 Task: Add an event with the title Lunch and Learn: Stress Management and Work-Life Balance Strategies, date '2024/03/05', time 8:50 AM to 10:50 AMand add a description: If applicable, participants will explore effective communication strategies for remote or virtual team environments. They will learn how to leverage technology tools, manage communication barriers, and maintain strong connections despite physical distance.Select event color  Lavender . Add location for the event as: Chennai, India, logged in from the account softage.4@softage.netand send the event invitation to softage.2@softage.net and softage.3@softage.net. Set a reminder for the event Daily
Action: Mouse pressed left at (70, 89)
Screenshot: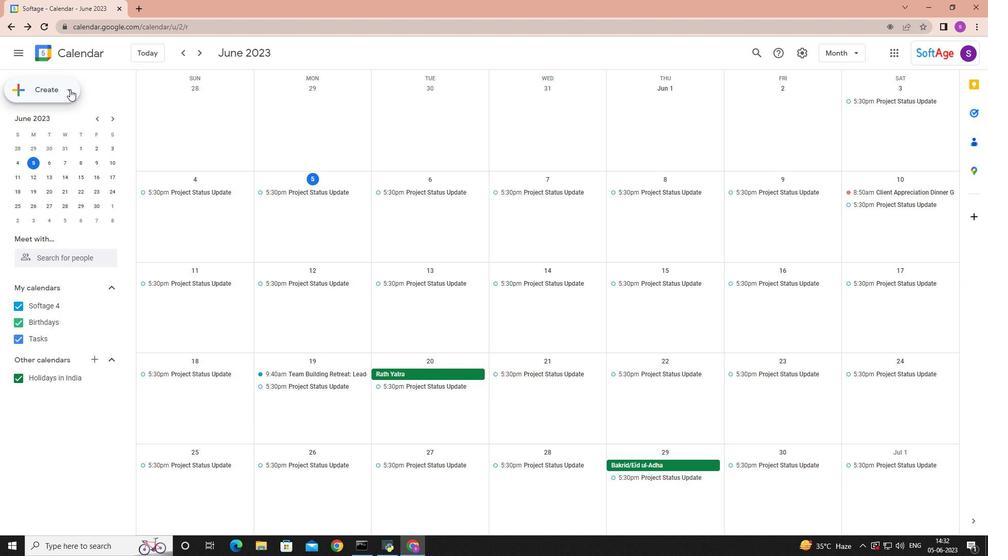 
Action: Mouse moved to (60, 118)
Screenshot: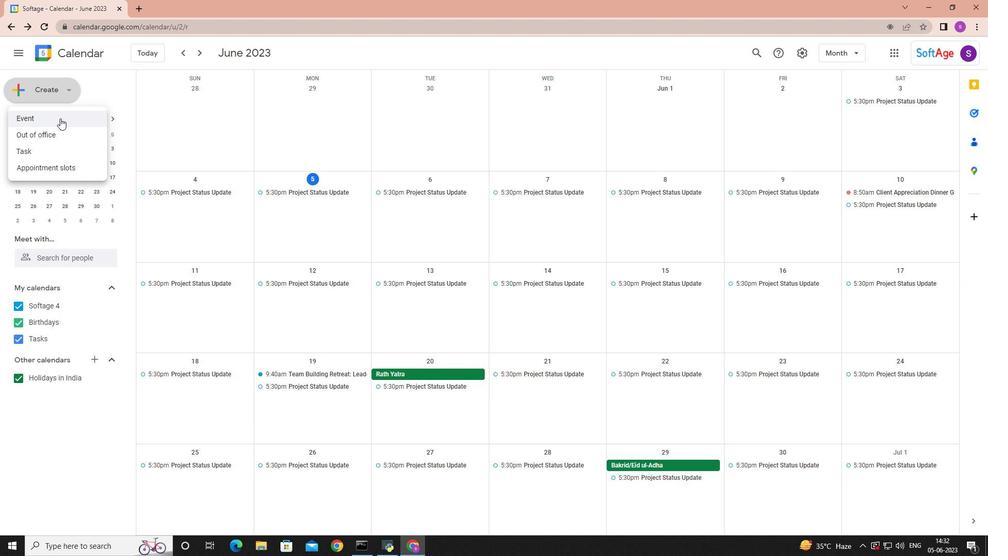 
Action: Mouse pressed left at (60, 118)
Screenshot: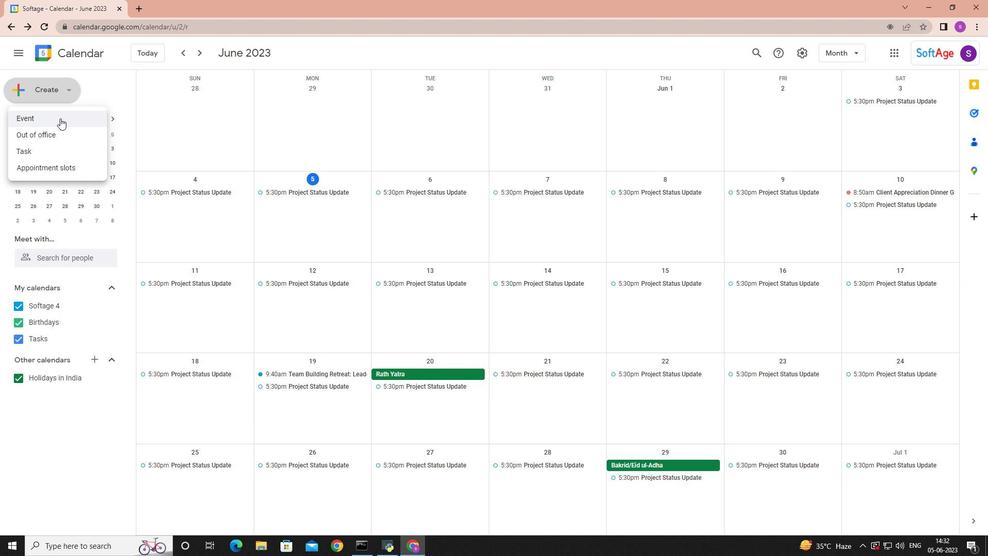 
Action: Mouse moved to (163, 403)
Screenshot: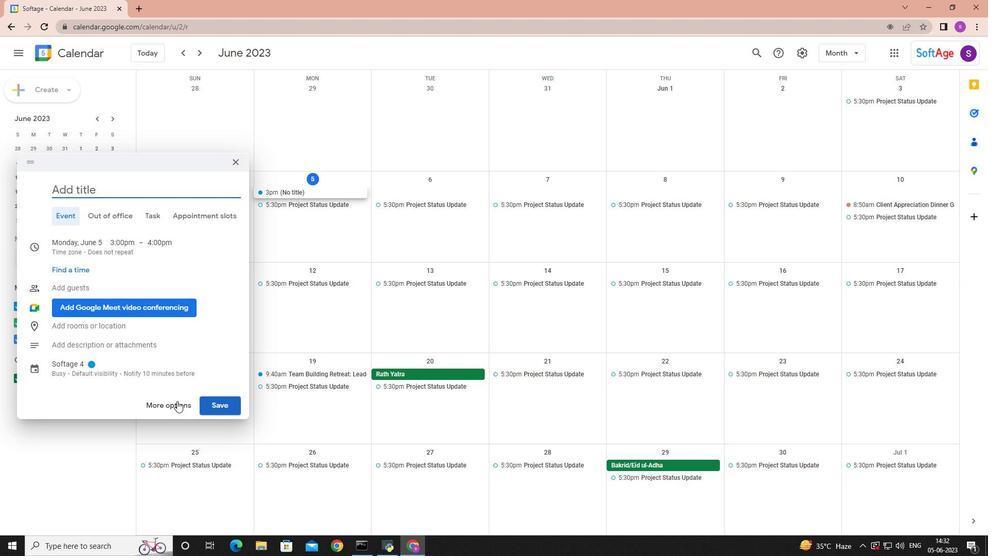 
Action: Mouse pressed left at (163, 403)
Screenshot: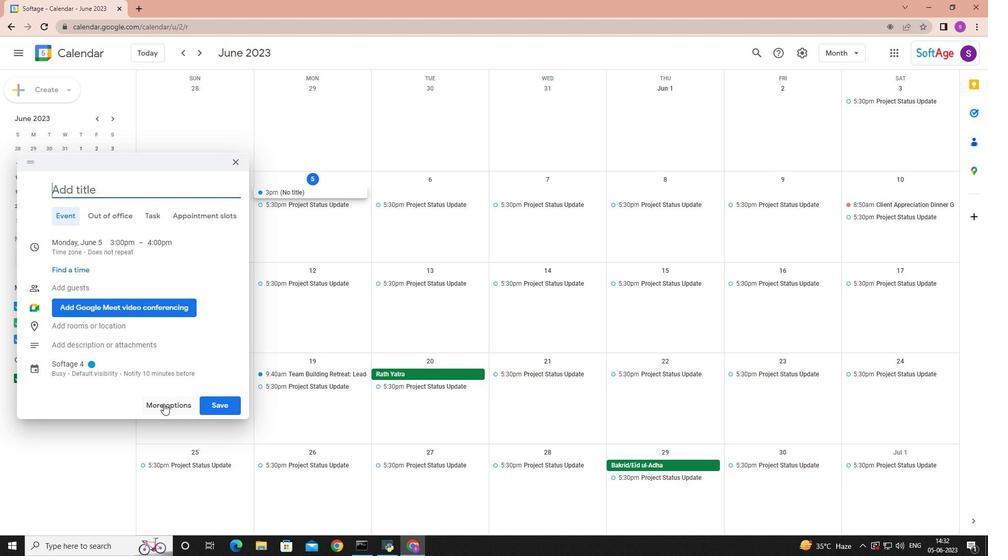 
Action: Mouse moved to (164, 402)
Screenshot: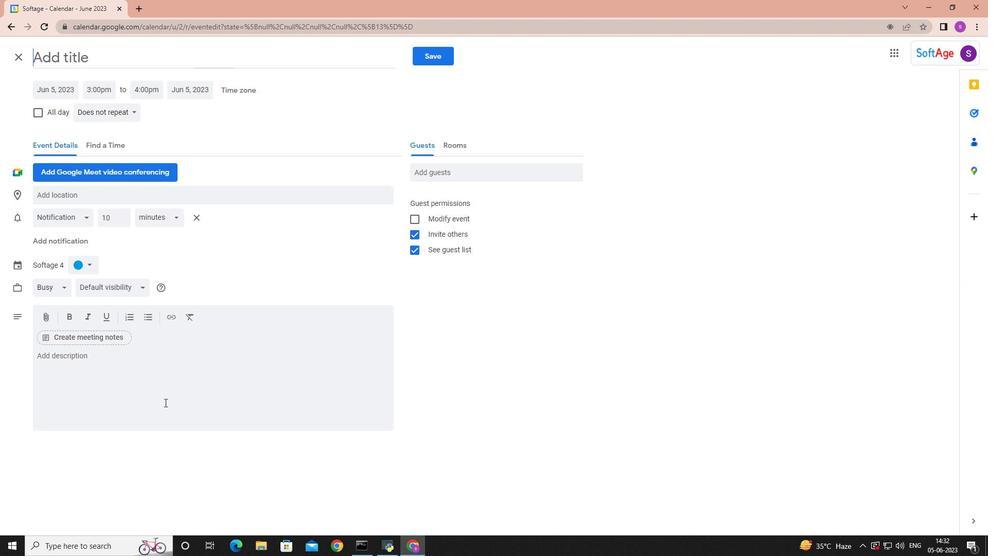 
Action: Key pressed <Key.shift>Lunch<Key.space>and<Key.space><Key.shift>Learn<Key.space><Key.shift><Key.shift><Key.shift><Key.shift><Key.shift><Key.shift><Key.shift><Key.shift><Key.shift><Key.shift><Key.shift><Key.shift>:<Key.space><Key.shift>Stress<Key.space><Key.shift>Management<Key.space>and<Key.space><Key.shift>Work-<Key.shift>Life<Key.space><Key.shift><Key.shift>Balance<Key.space><Key.shift>Strategies
Screenshot: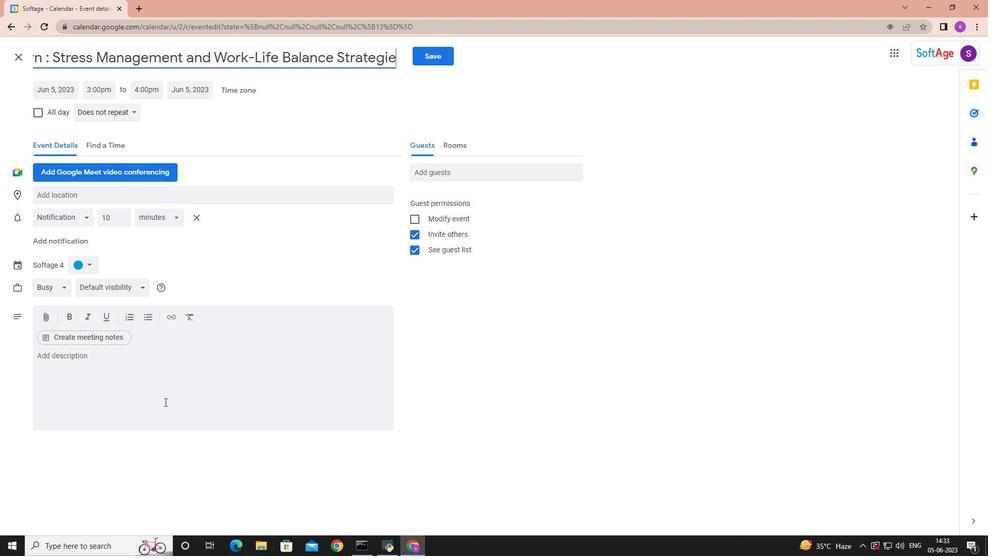 
Action: Mouse moved to (60, 90)
Screenshot: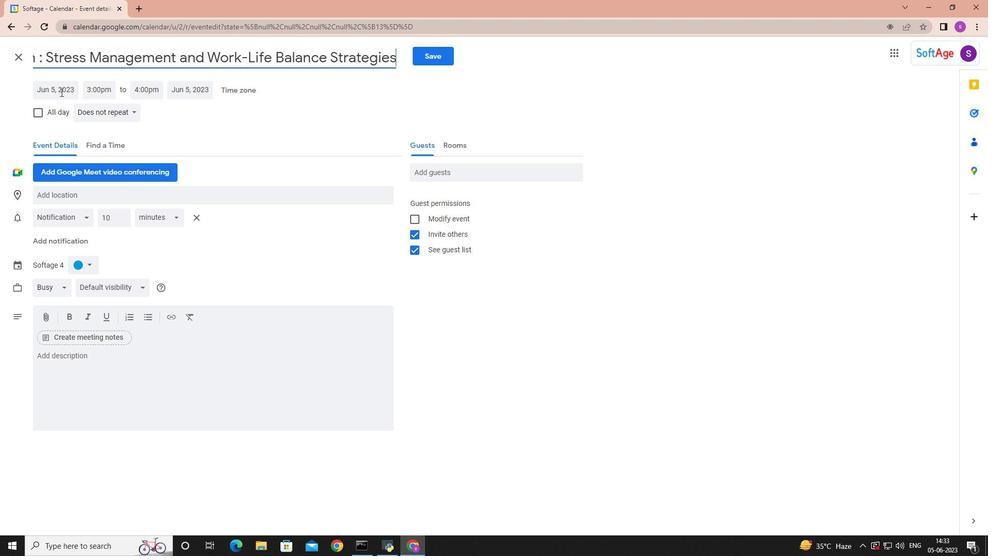 
Action: Mouse pressed left at (60, 90)
Screenshot: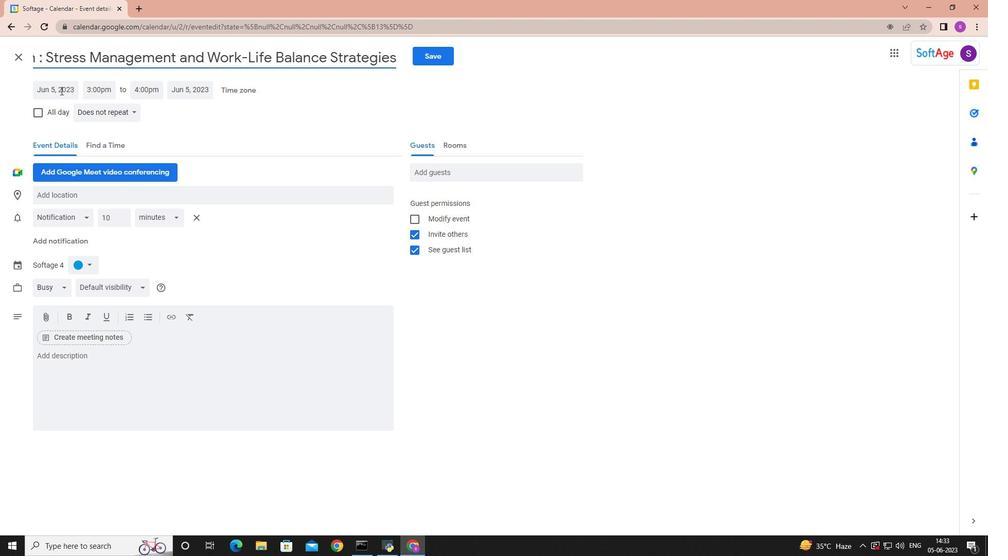 
Action: Mouse moved to (163, 111)
Screenshot: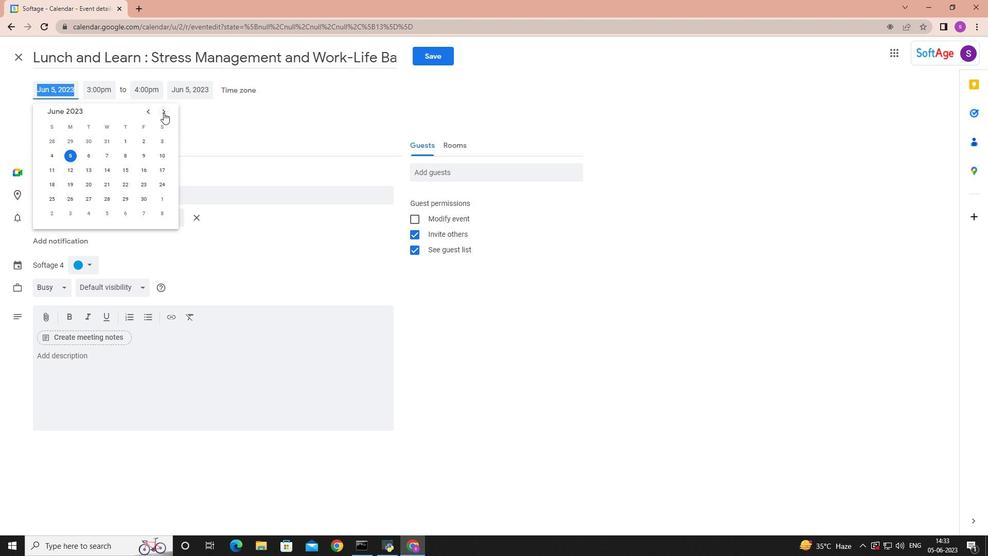 
Action: Mouse pressed left at (163, 111)
Screenshot: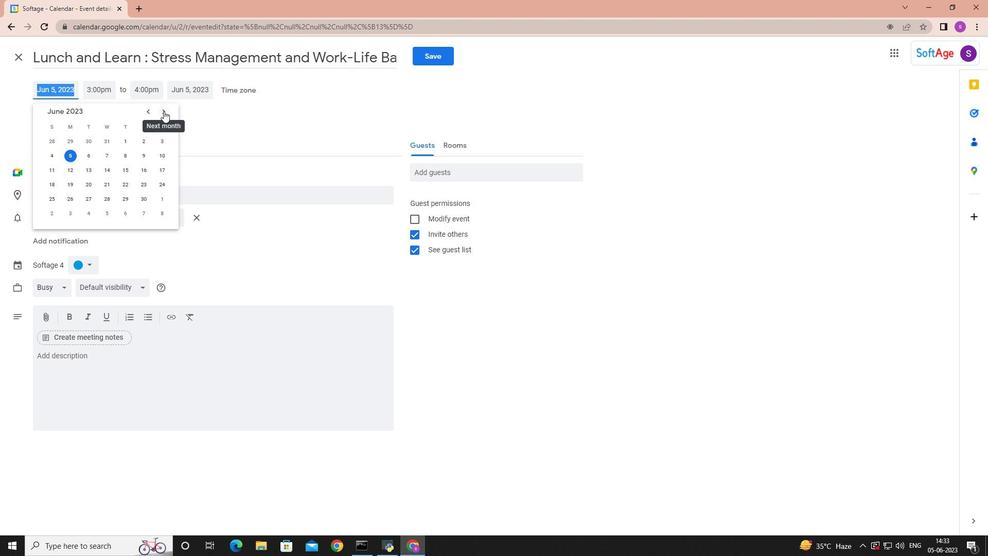 
Action: Mouse moved to (163, 111)
Screenshot: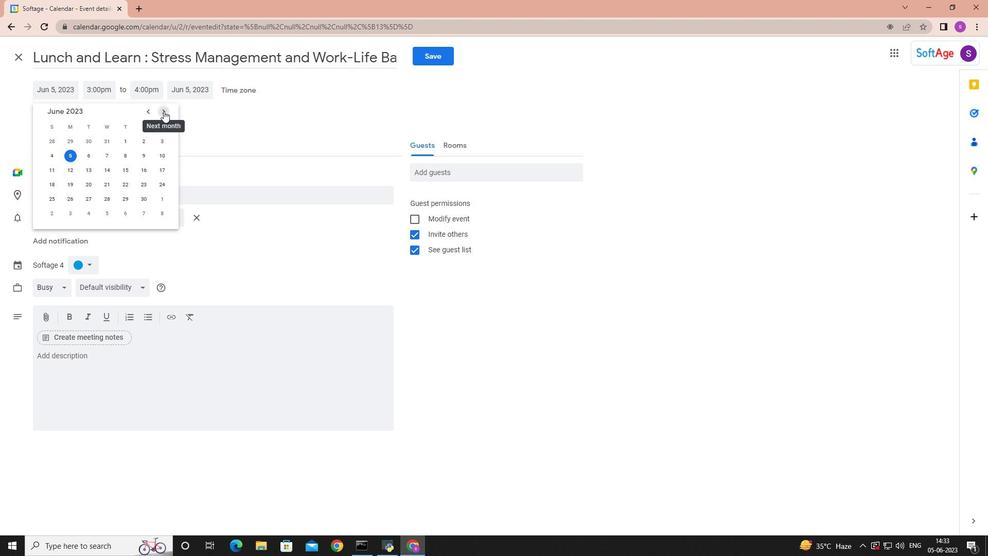 
Action: Mouse pressed left at (163, 111)
Screenshot: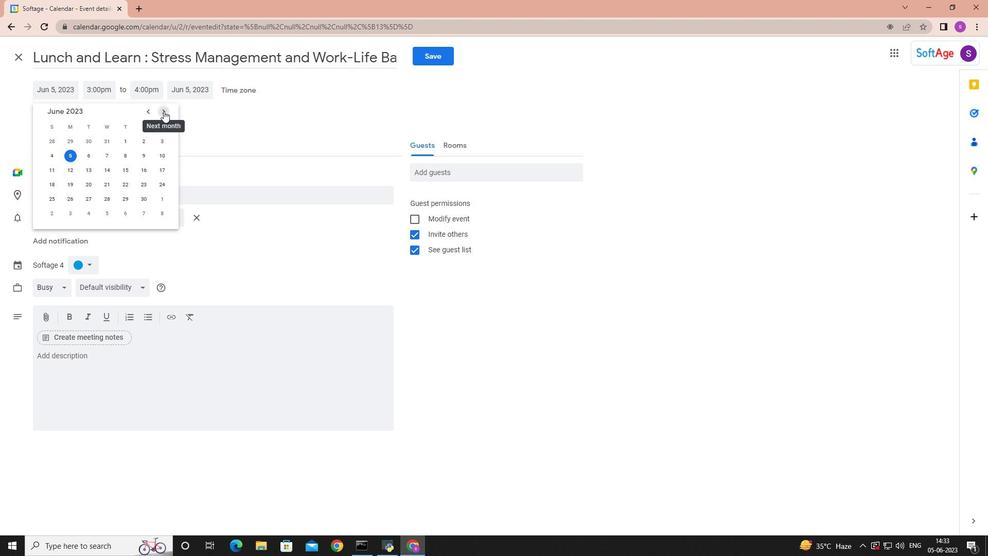 
Action: Mouse moved to (164, 111)
Screenshot: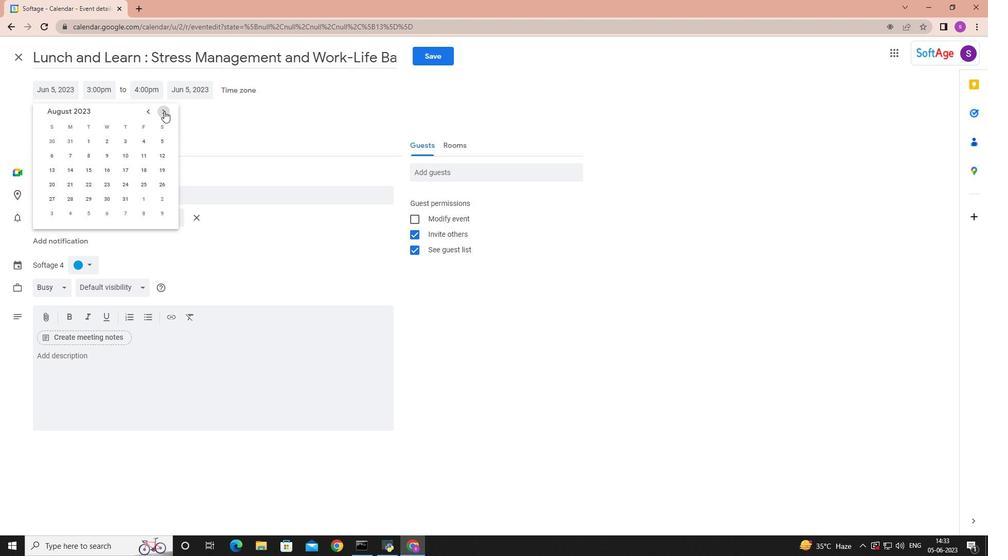 
Action: Mouse pressed left at (164, 111)
Screenshot: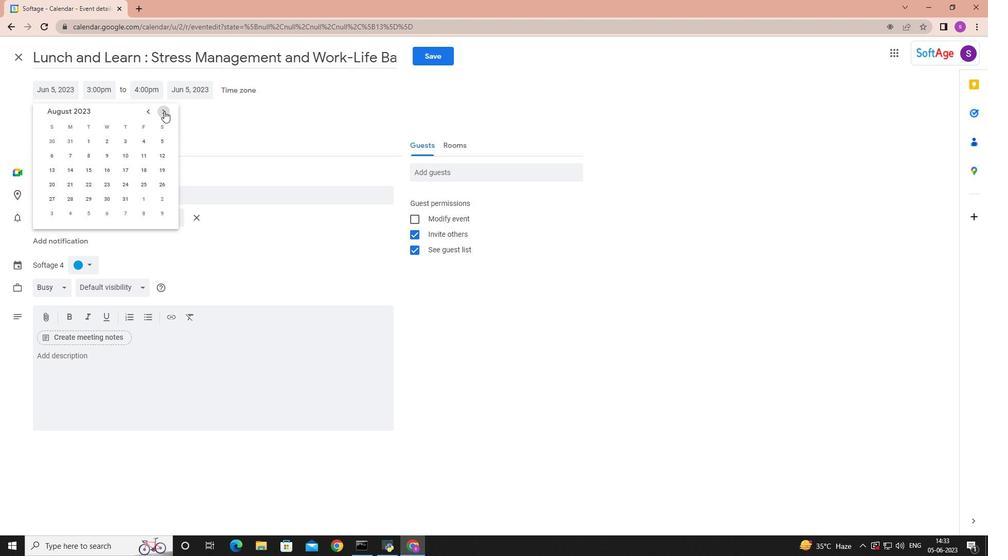 
Action: Mouse moved to (164, 111)
Screenshot: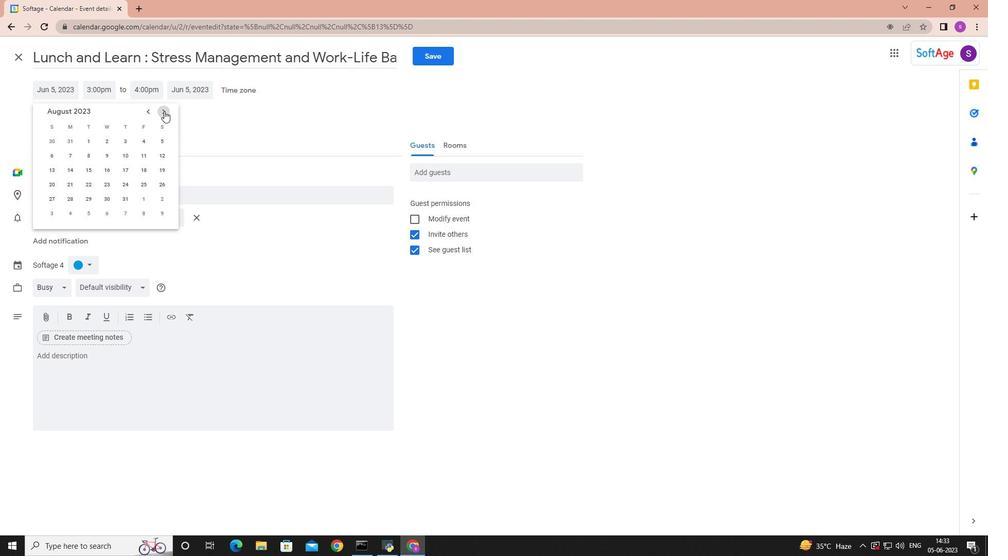 
Action: Mouse pressed left at (164, 111)
Screenshot: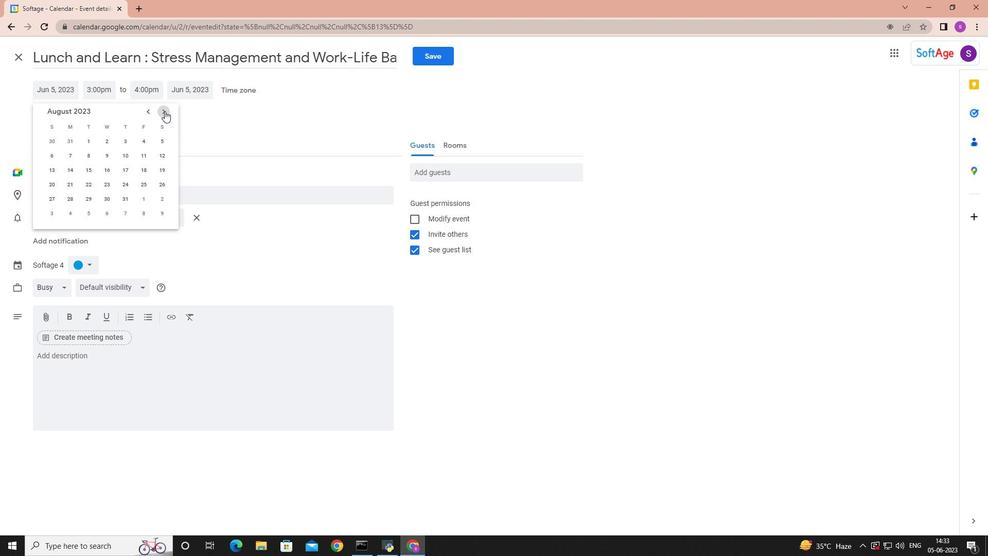 
Action: Mouse moved to (164, 111)
Screenshot: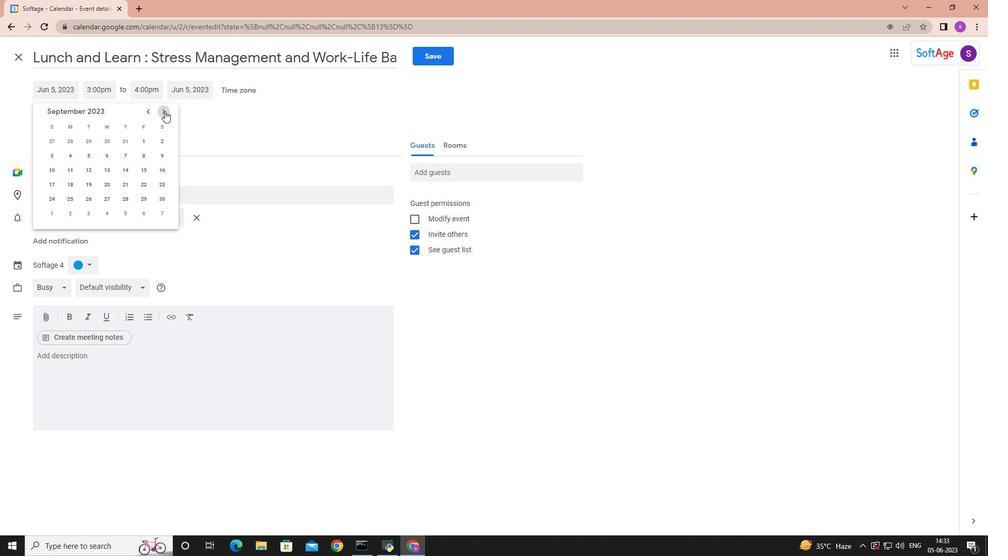 
Action: Mouse pressed left at (164, 111)
Screenshot: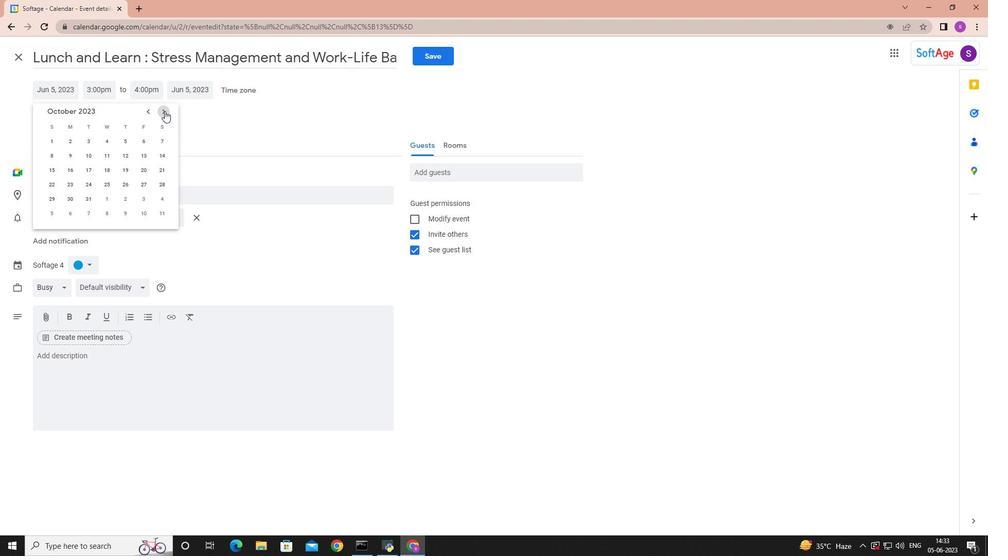 
Action: Mouse pressed left at (164, 111)
Screenshot: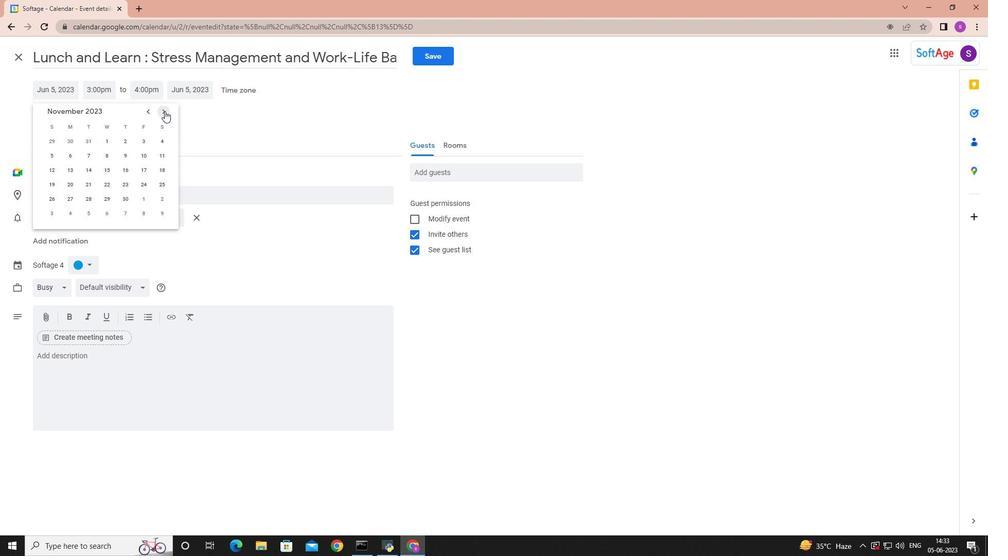 
Action: Mouse pressed left at (164, 111)
Screenshot: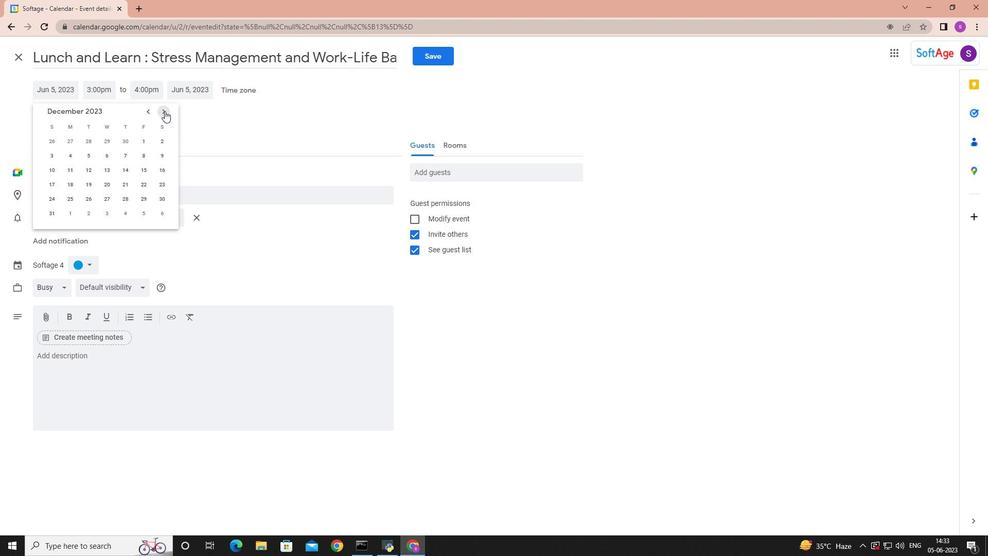 
Action: Mouse pressed left at (164, 111)
Screenshot: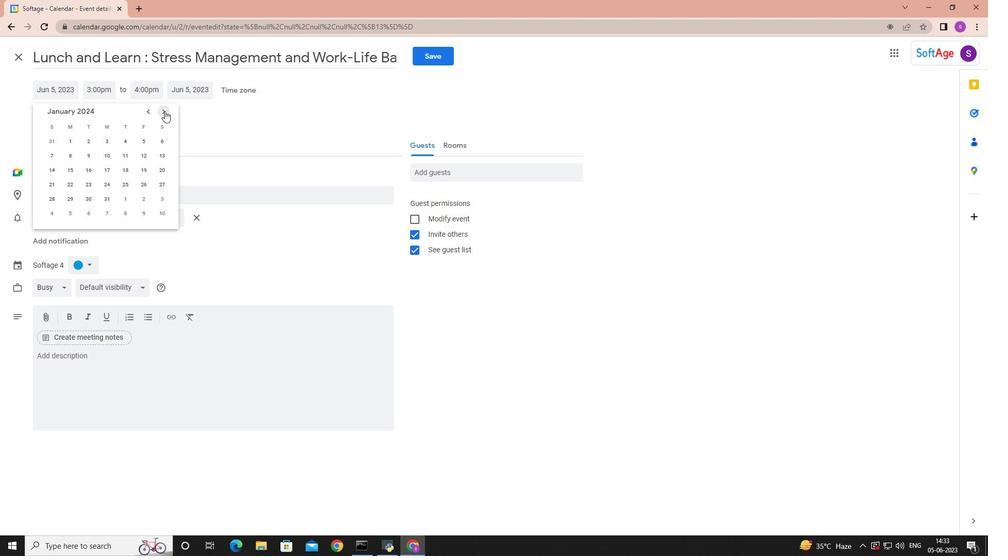 
Action: Mouse pressed left at (164, 111)
Screenshot: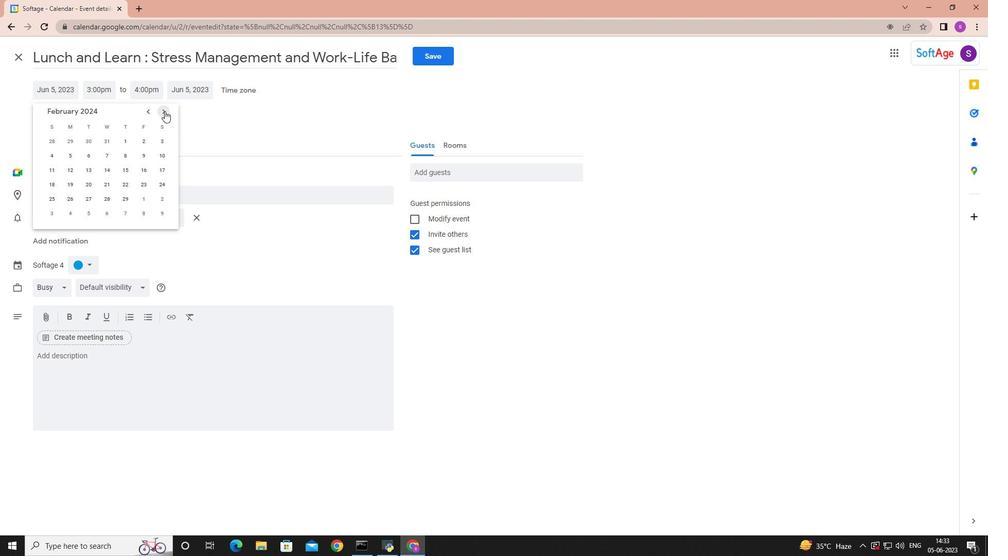 
Action: Mouse moved to (87, 155)
Screenshot: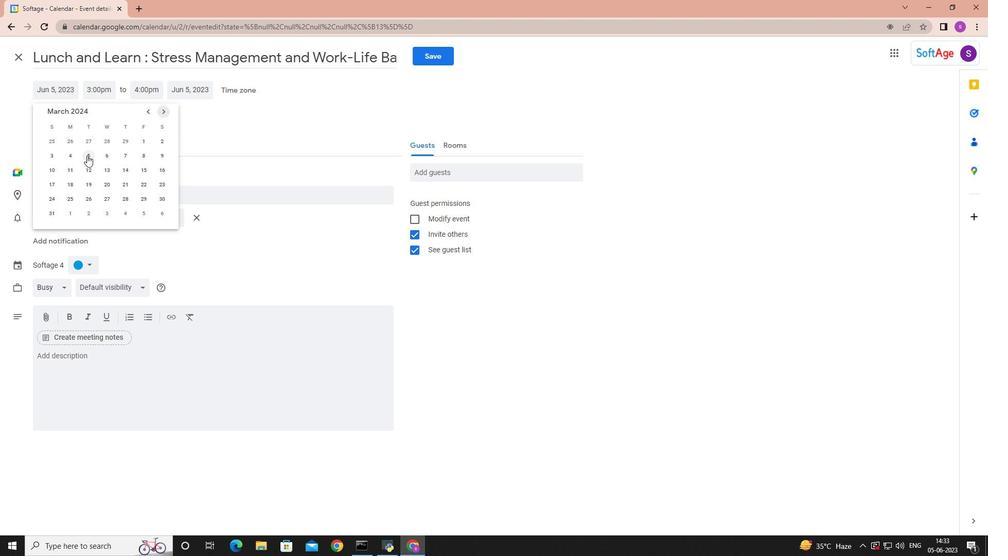 
Action: Mouse pressed left at (87, 155)
Screenshot: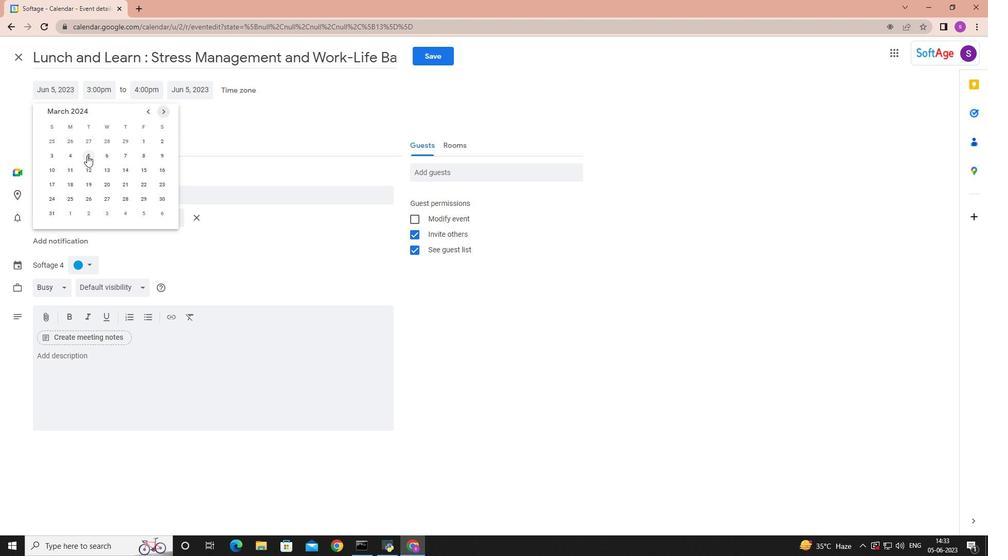 
Action: Mouse moved to (67, 90)
Screenshot: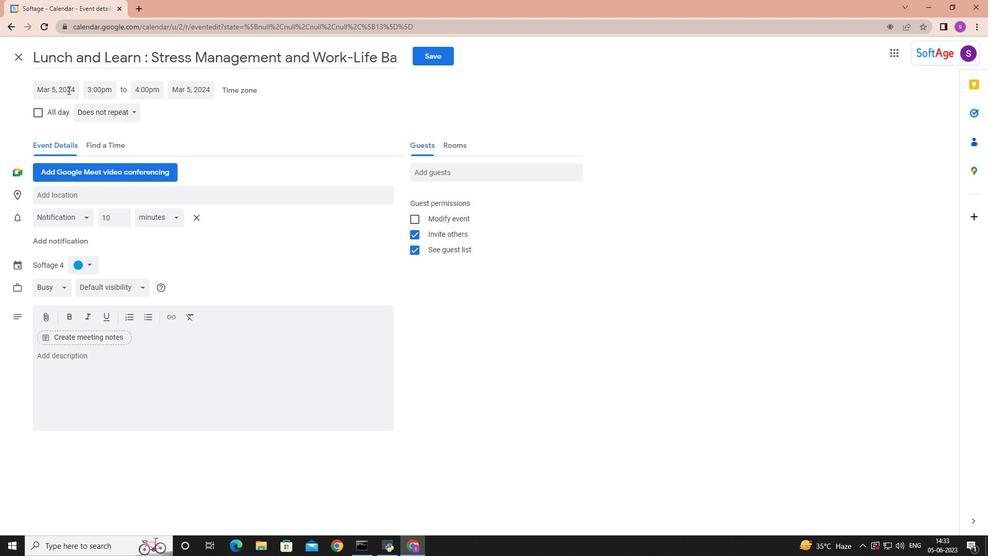 
Action: Mouse pressed left at (67, 90)
Screenshot: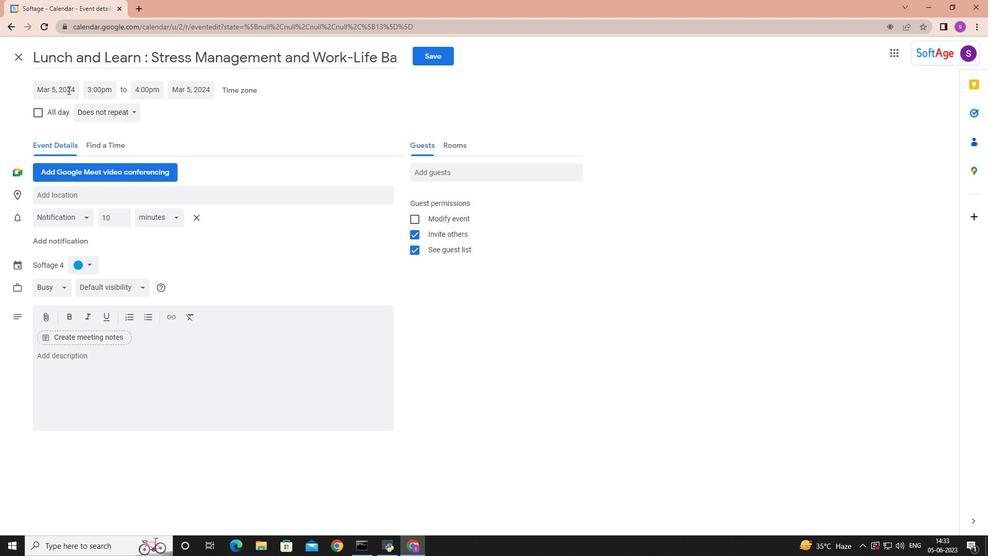 
Action: Mouse moved to (89, 153)
Screenshot: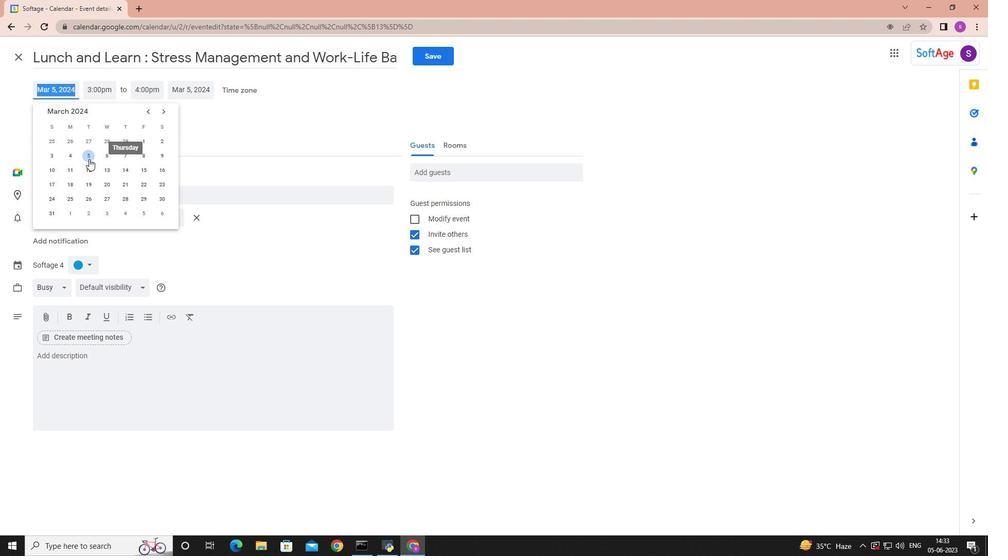 
Action: Mouse pressed left at (89, 153)
Screenshot: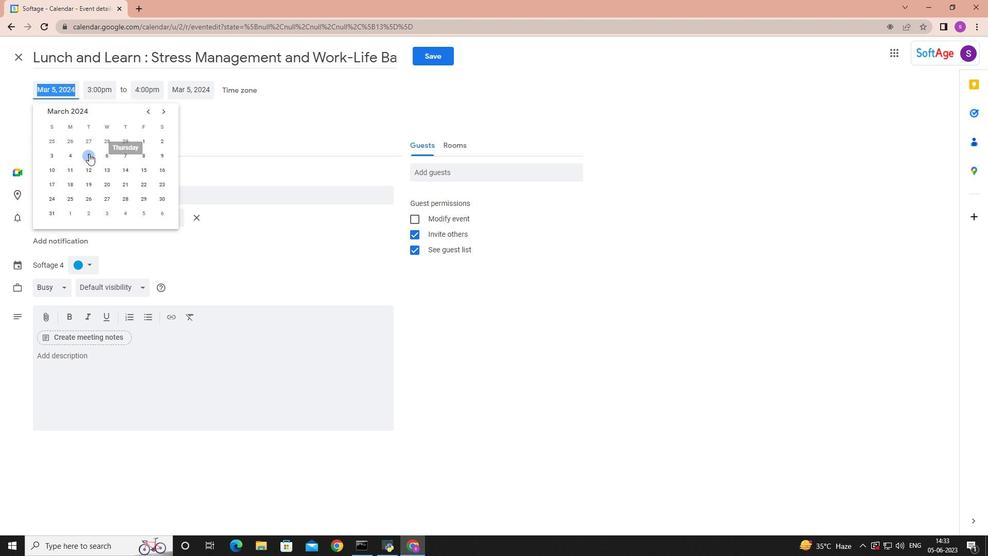 
Action: Mouse moved to (101, 90)
Screenshot: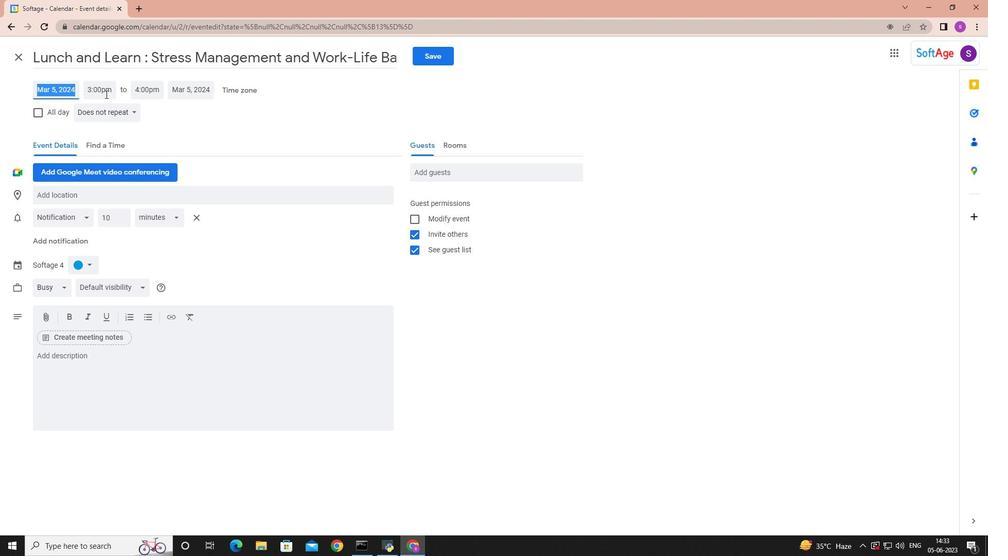 
Action: Mouse pressed left at (101, 90)
Screenshot: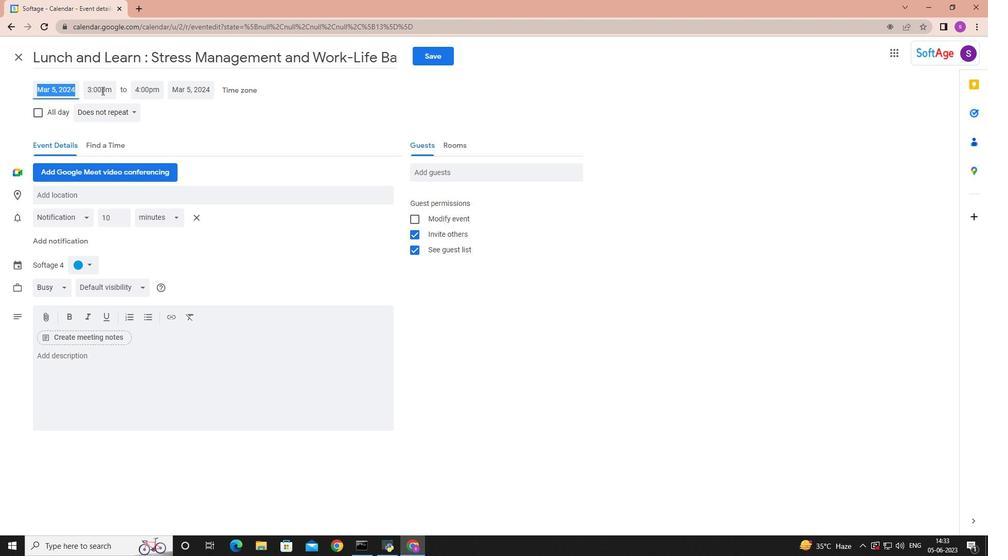 
Action: Mouse moved to (119, 129)
Screenshot: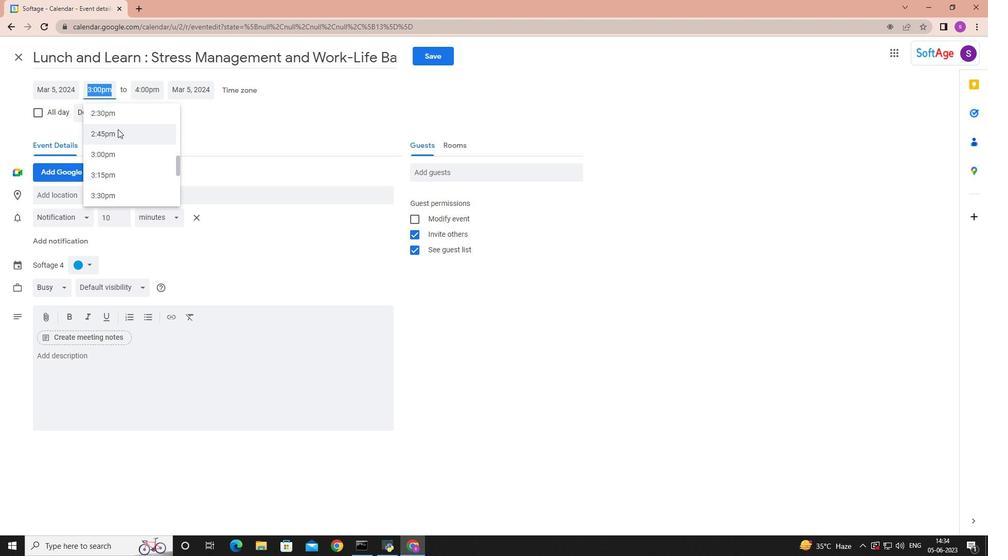 
Action: Mouse scrolled (119, 129) with delta (0, 0)
Screenshot: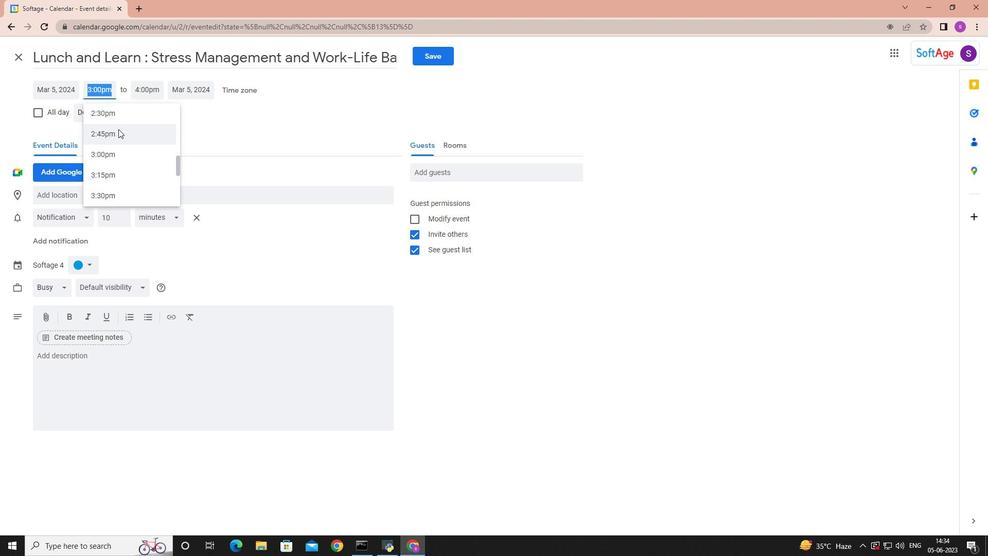 
Action: Mouse scrolled (119, 129) with delta (0, 0)
Screenshot: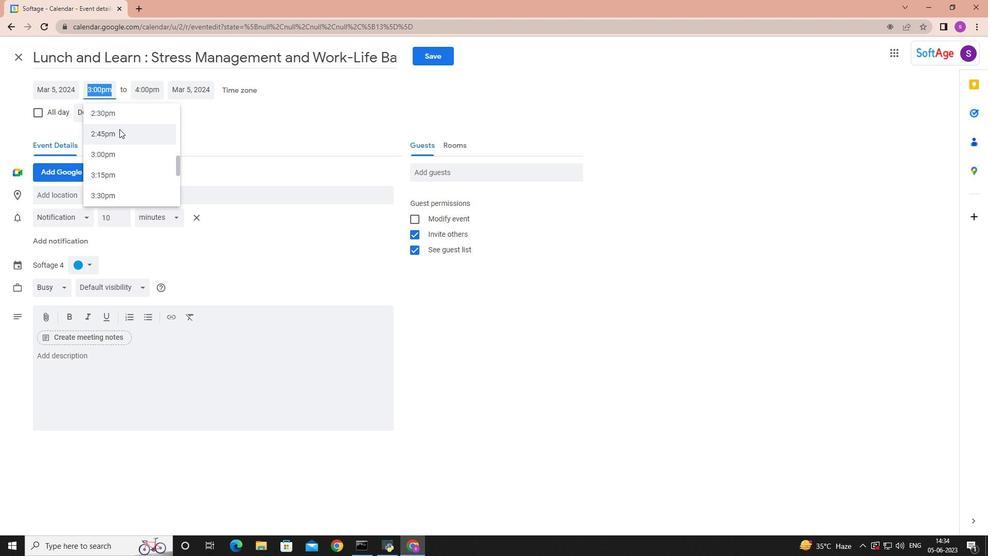 
Action: Mouse moved to (124, 133)
Screenshot: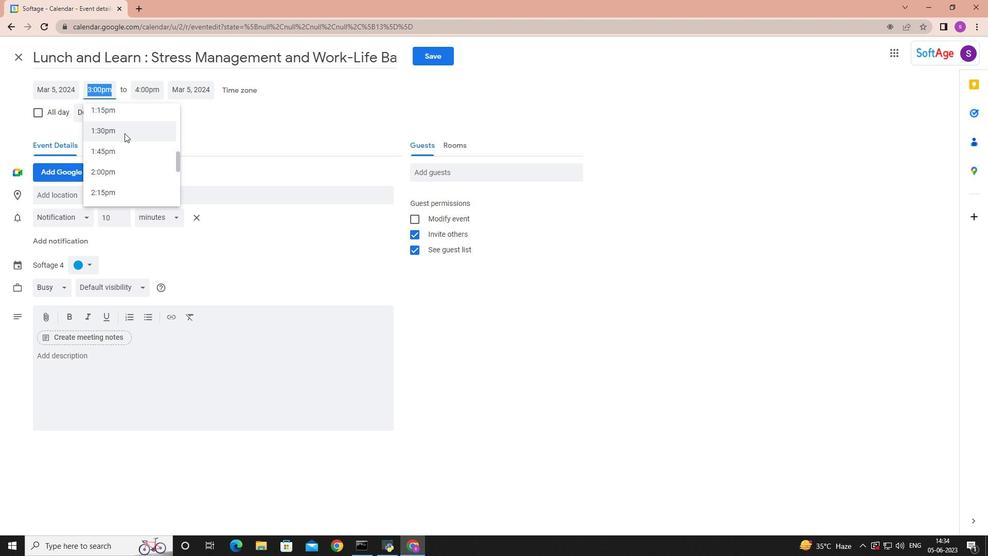 
Action: Mouse scrolled (124, 133) with delta (0, 0)
Screenshot: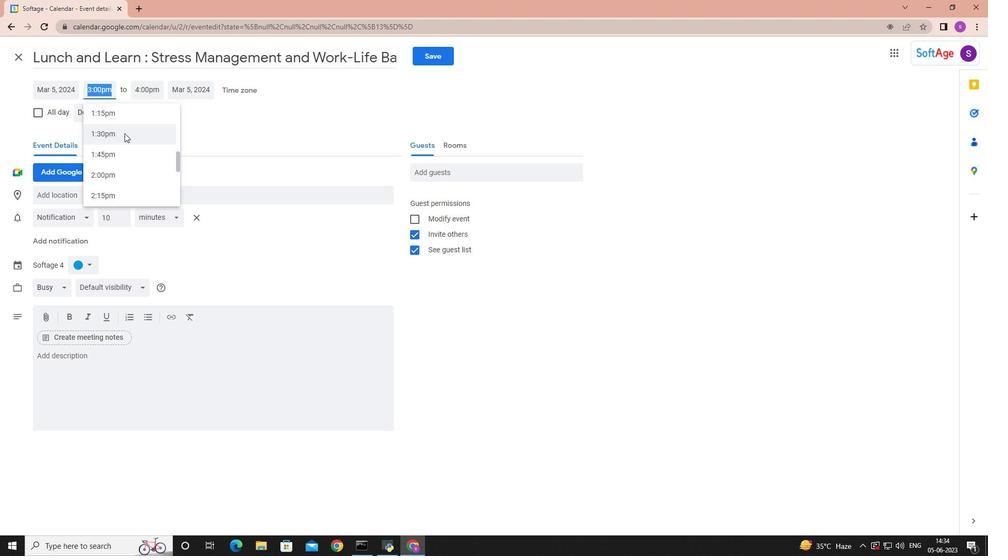
Action: Mouse moved to (125, 133)
Screenshot: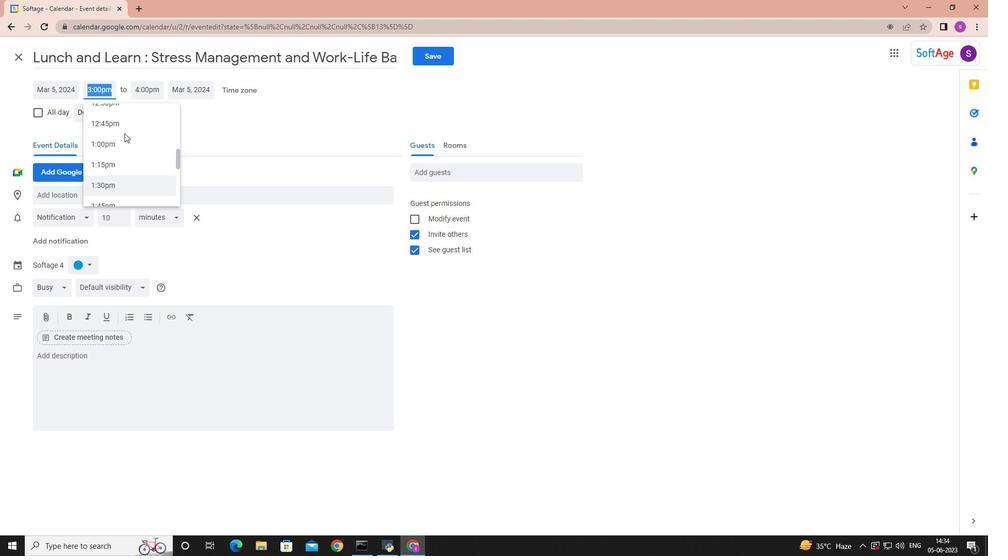 
Action: Key pressed 8<Key.shift>:50<Key.space><Key.shift>AM
Screenshot: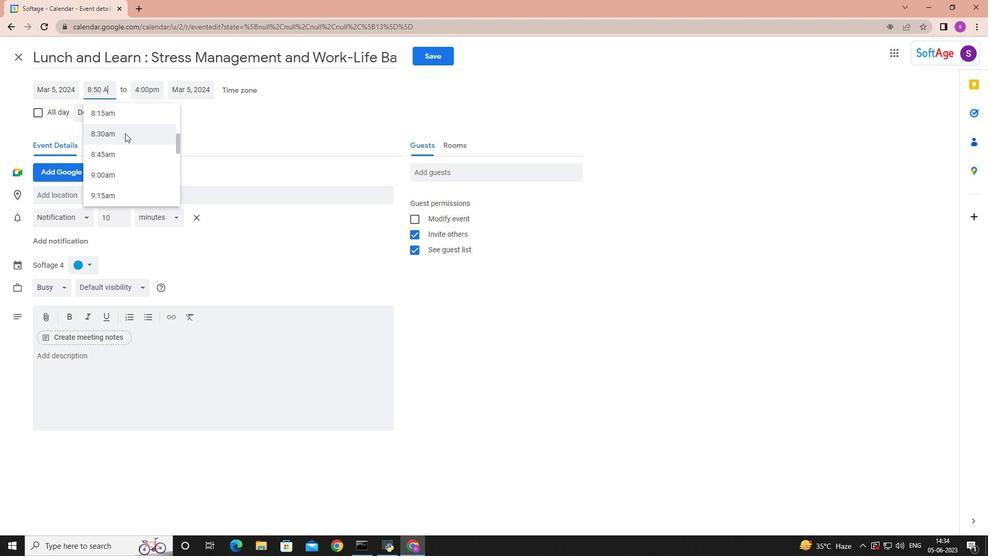 
Action: Mouse moved to (138, 89)
Screenshot: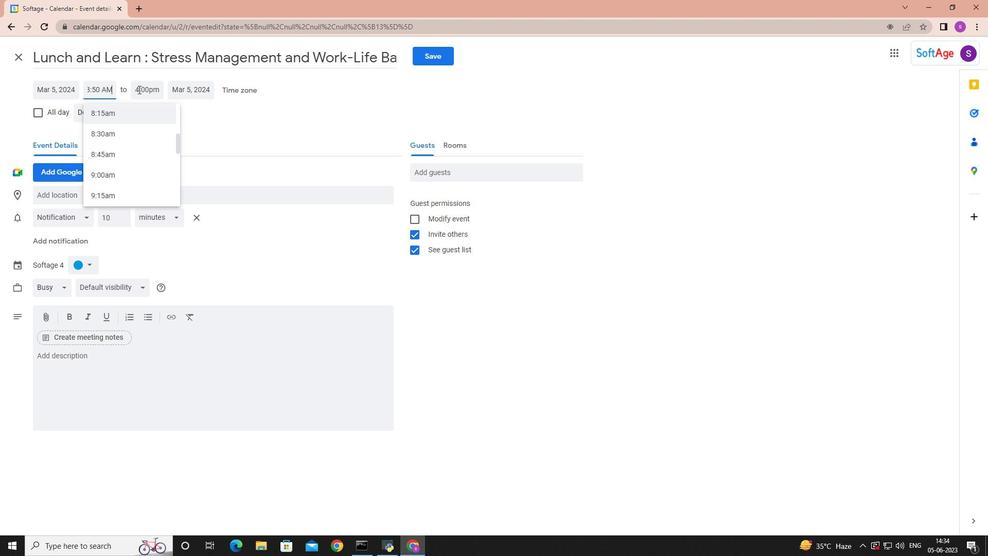 
Action: Mouse pressed left at (138, 89)
Screenshot: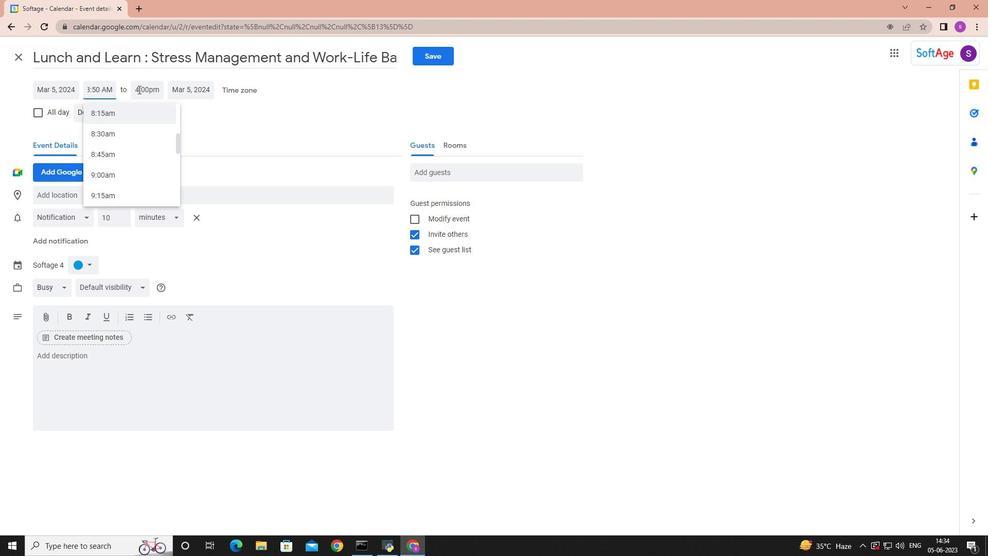 
Action: Mouse moved to (167, 191)
Screenshot: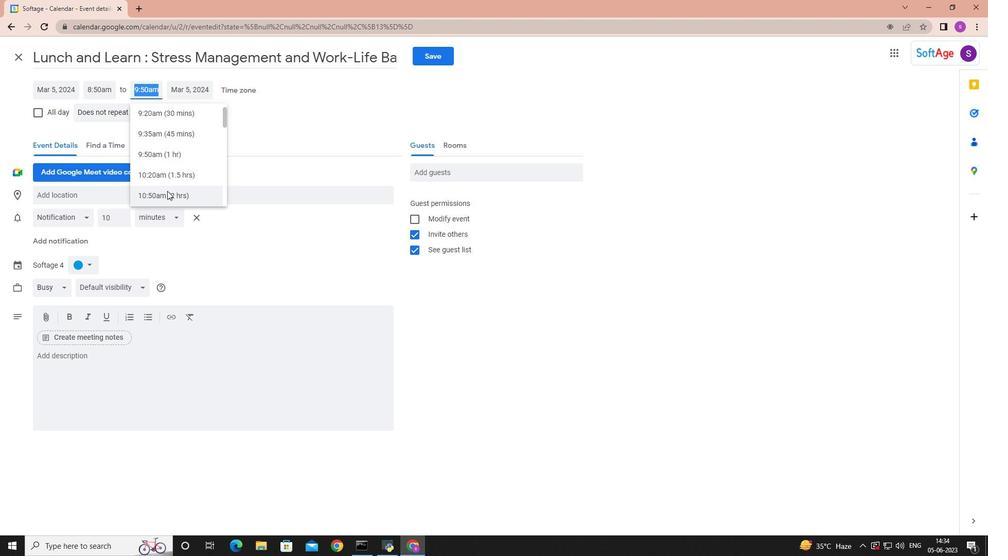 
Action: Mouse pressed left at (167, 191)
Screenshot: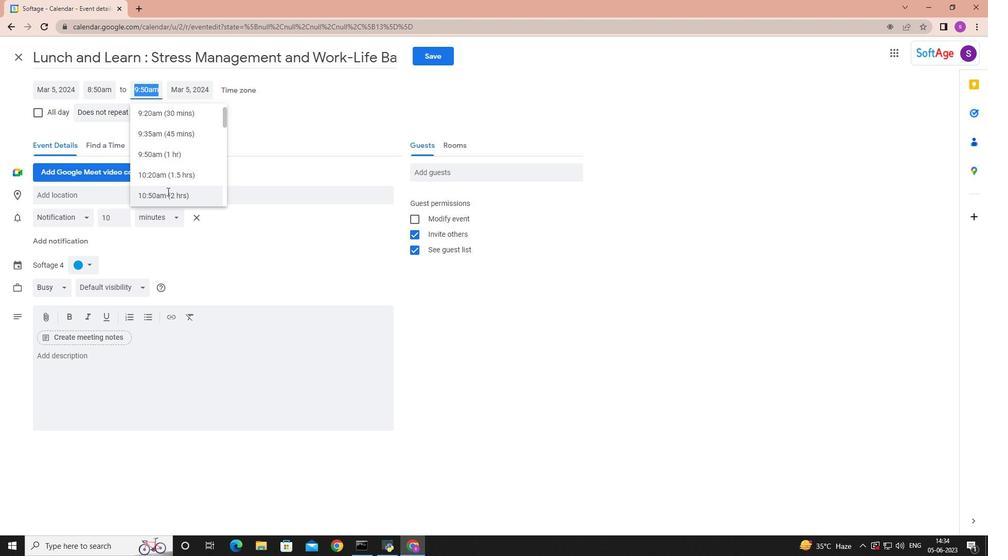 
Action: Mouse moved to (63, 356)
Screenshot: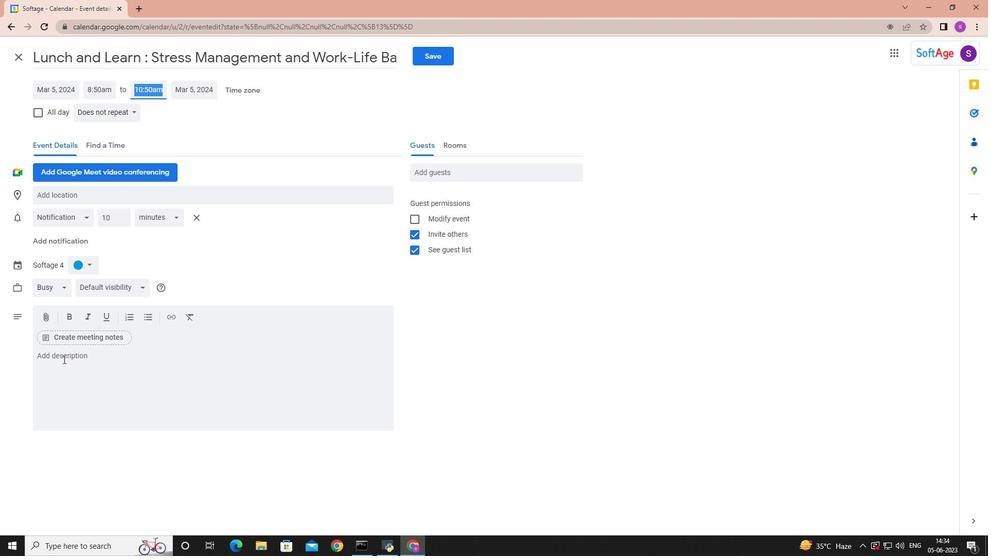 
Action: Mouse pressed left at (63, 356)
Screenshot: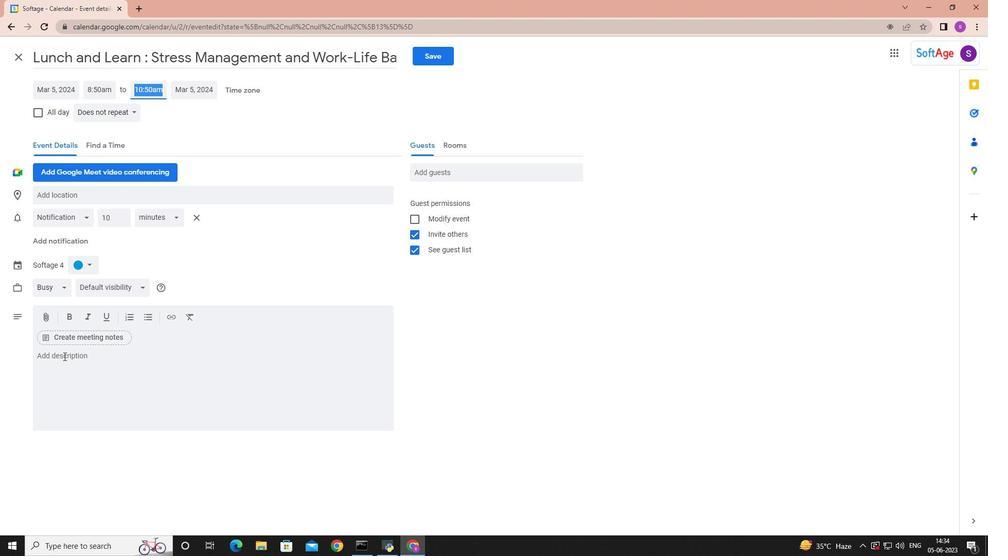 
Action: Mouse moved to (63, 356)
Screenshot: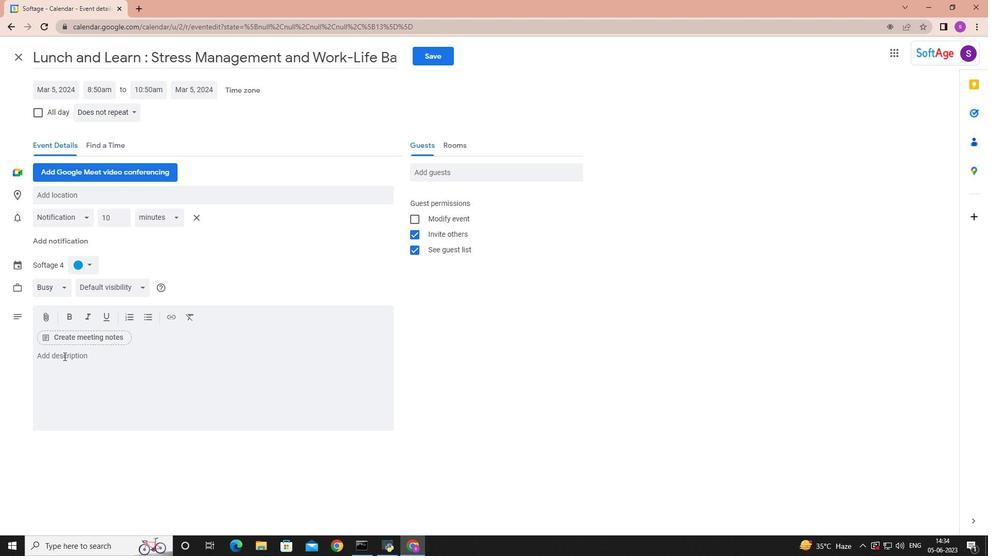 
Action: Key pressed <Key.shift>If<Key.space>applicable<Key.space><Key.backspace>,<Key.space><Key.shift>Participants<Key.space>will<Key.space>explore<Key.space>effective<Key.space>communication<Key.space>strategies<Key.space>for<Key.space>remote<Key.space>or<Key.space>virtual<Key.space>team<Key.space>environment<Key.space><Key.backspace>s.<Key.space><Key.shift>They<Key.space>will<Key.space>learn<Key.space>how<Key.space>to<Key.space>leverage<Key.space>technology<Key.space>tools<Key.space>manage<Key.space>communication<Key.space>barriers,<Key.space>and<Key.space>maintain<Key.space>strong<Key.space>connev<Key.backspace>ction<Key.space>despite<Key.space>physical<Key.space>distance.
Screenshot: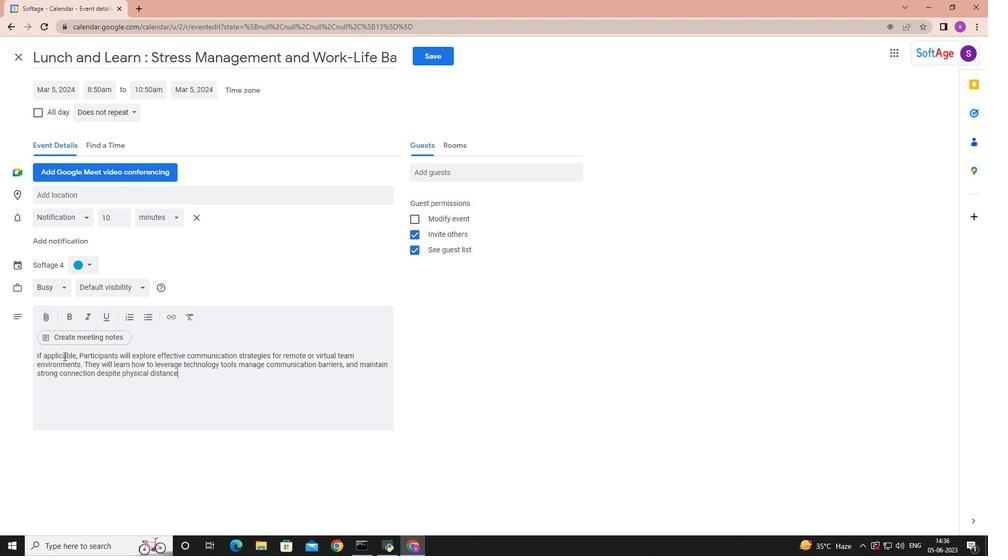 
Action: Mouse moved to (92, 265)
Screenshot: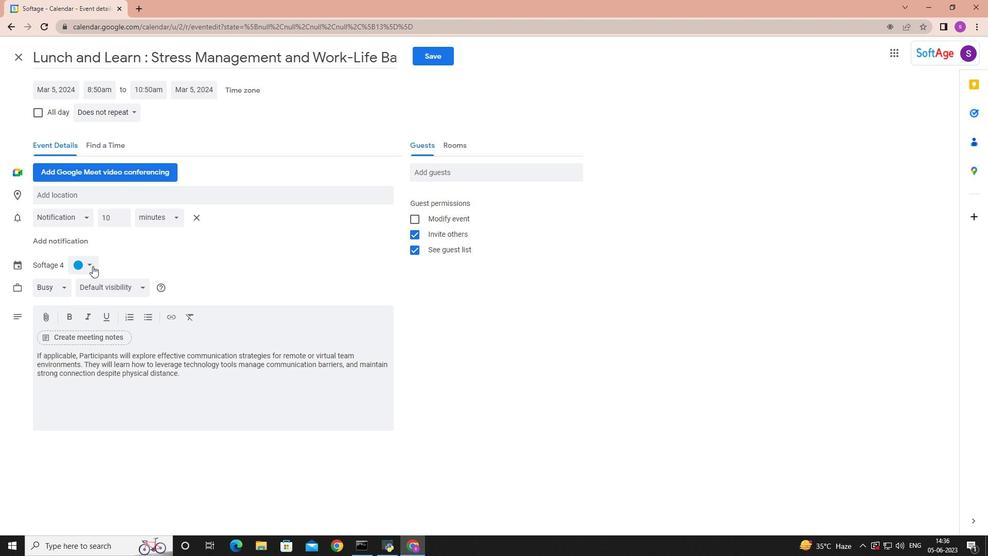 
Action: Mouse pressed left at (92, 265)
Screenshot: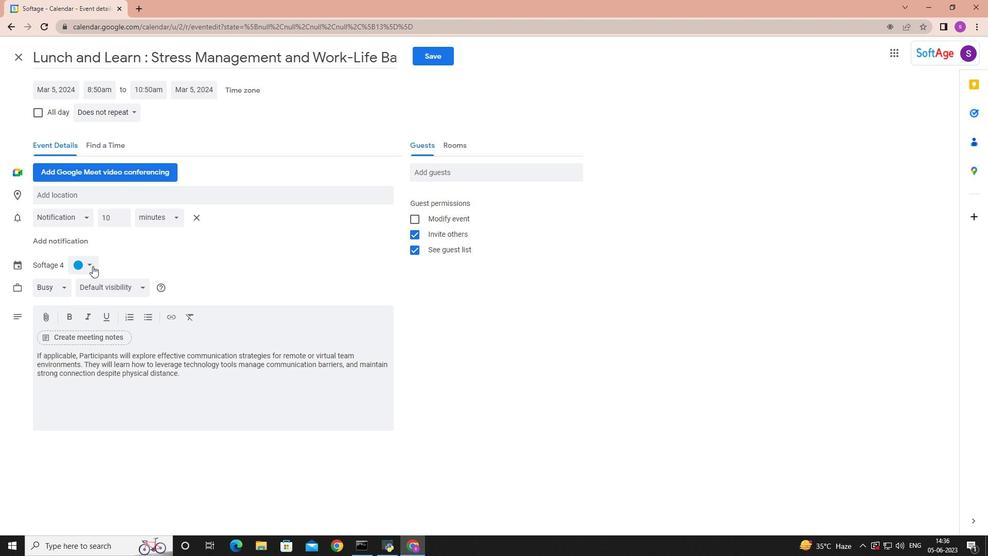 
Action: Mouse moved to (77, 313)
Screenshot: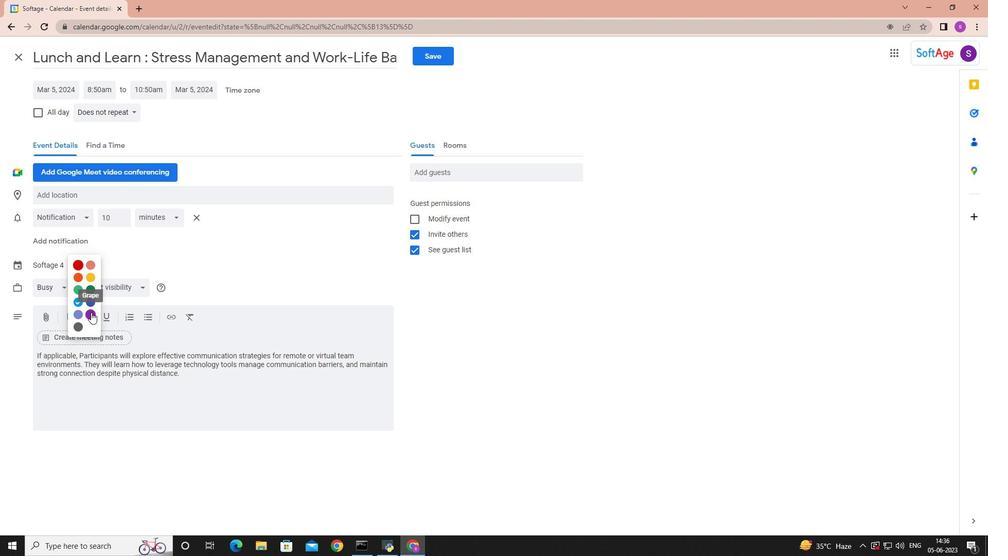 
Action: Mouse pressed left at (77, 313)
Screenshot: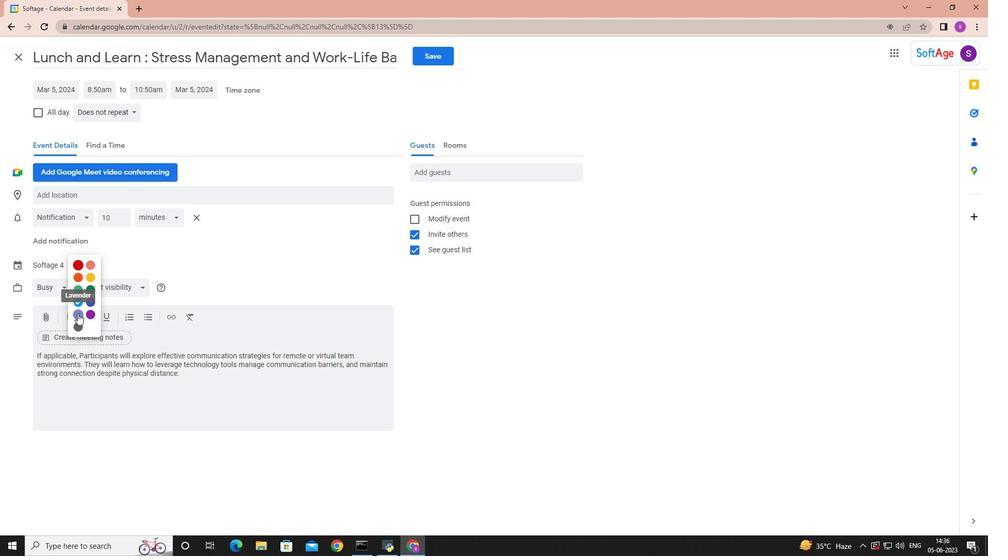 
Action: Mouse moved to (72, 197)
Screenshot: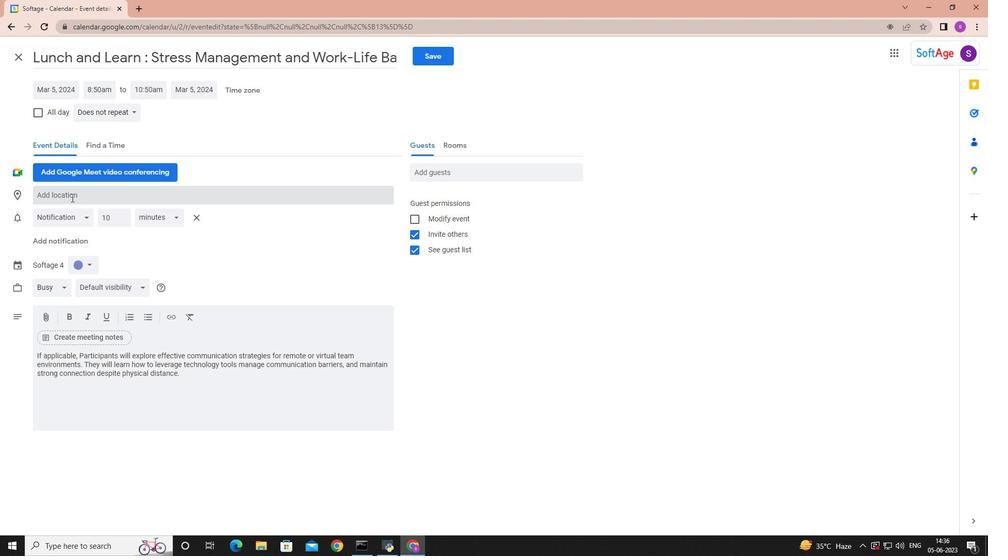 
Action: Mouse pressed left at (72, 197)
Screenshot: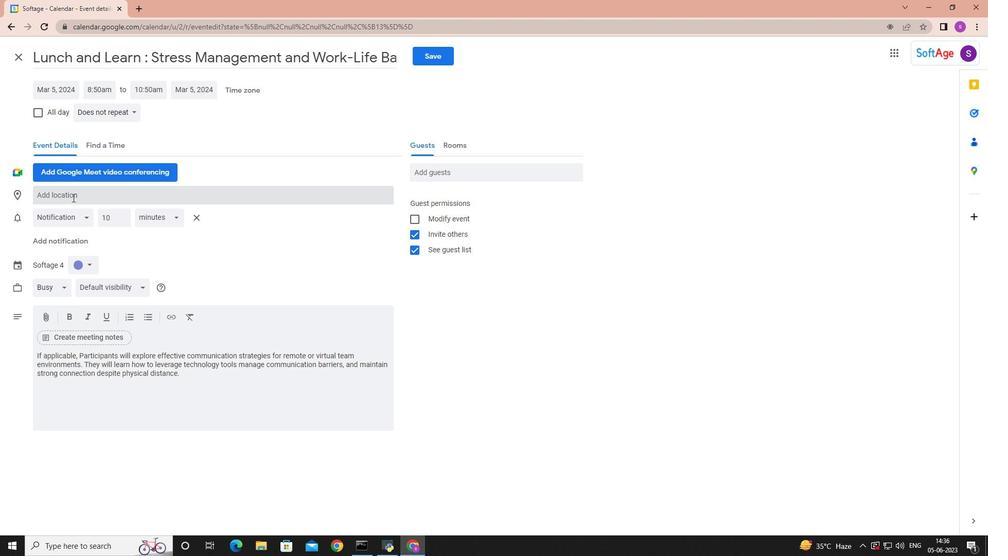 
Action: Mouse moved to (72, 197)
Screenshot: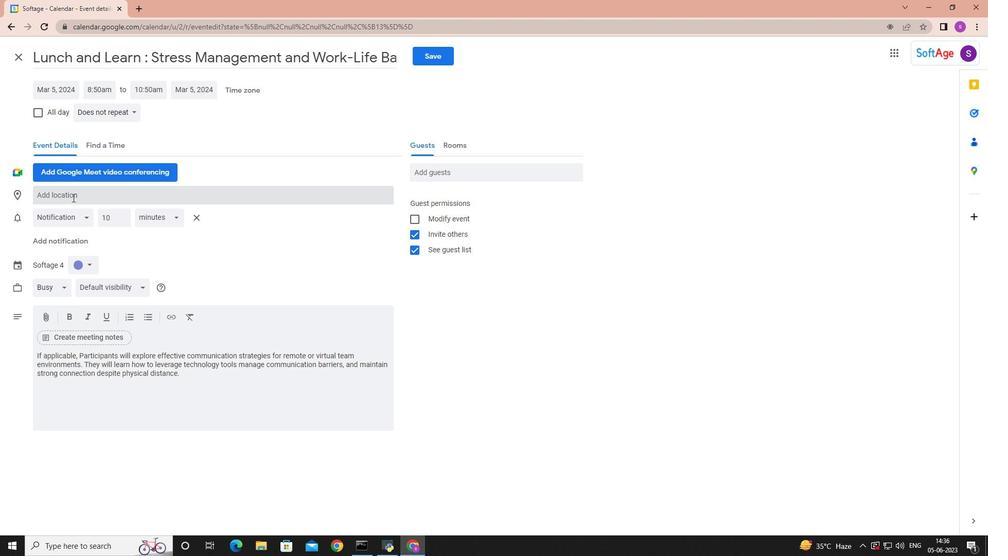 
Action: Key pressed <Key.shift>Chennai,<Key.space><Key.shift>India
Screenshot: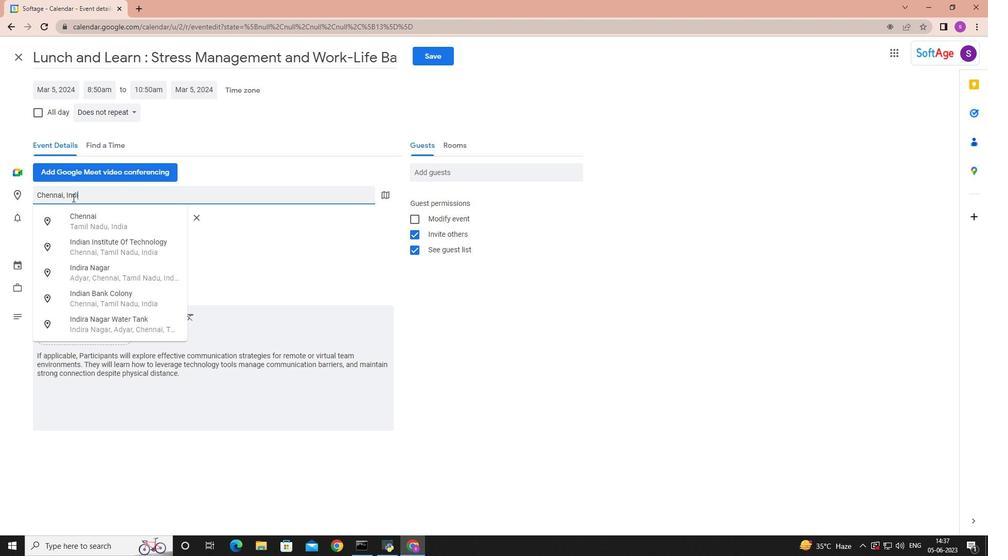
Action: Mouse moved to (440, 170)
Screenshot: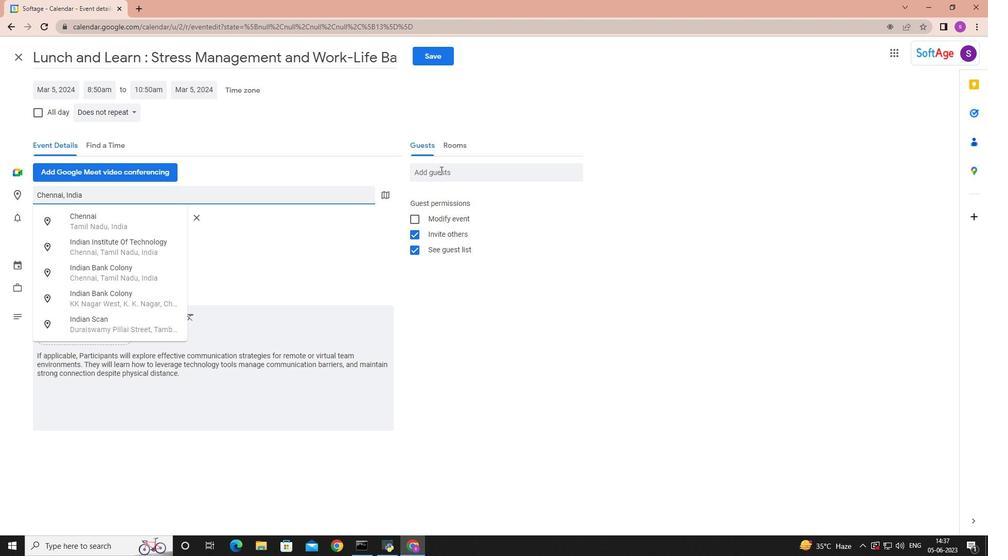 
Action: Mouse pressed left at (440, 170)
Screenshot: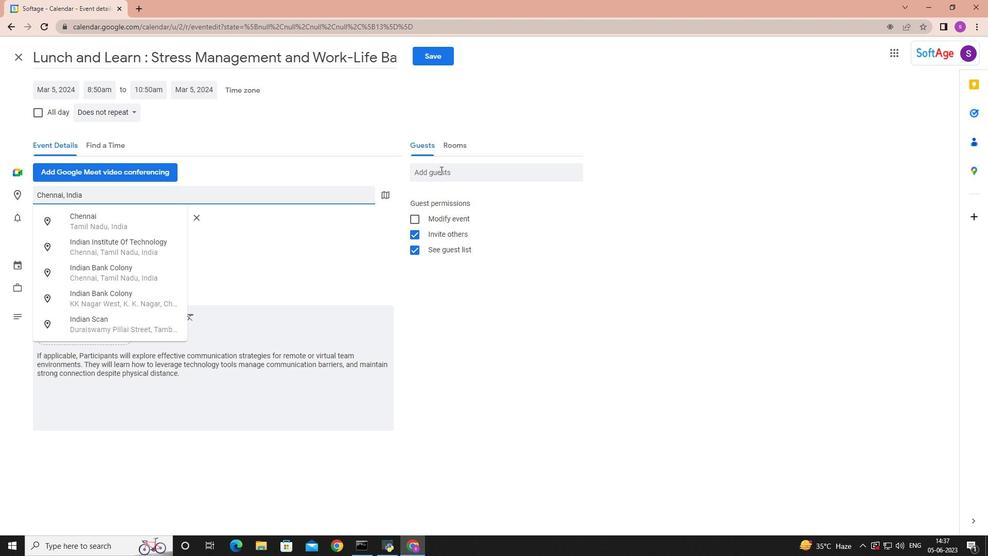 
Action: Key pressed softage.2
Screenshot: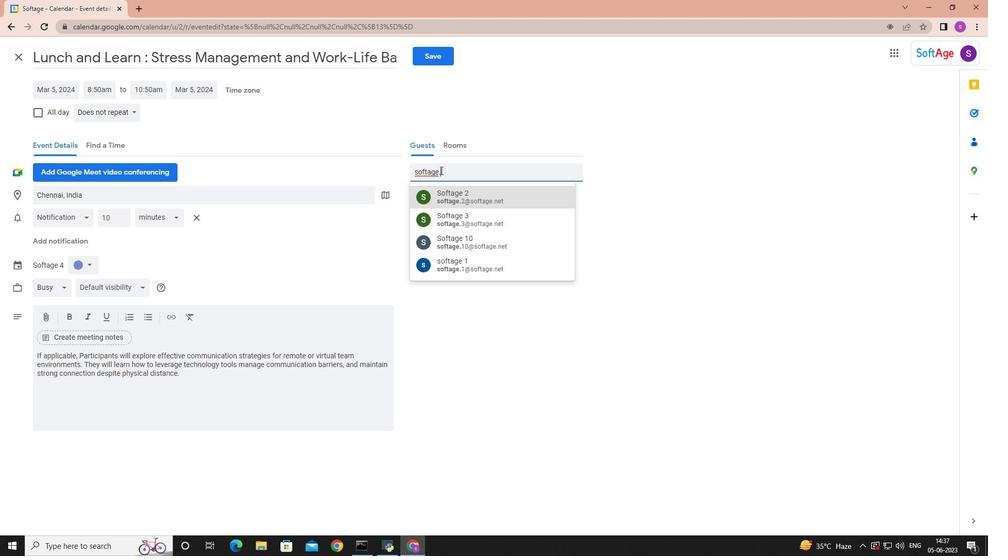 
Action: Mouse moved to (462, 196)
Screenshot: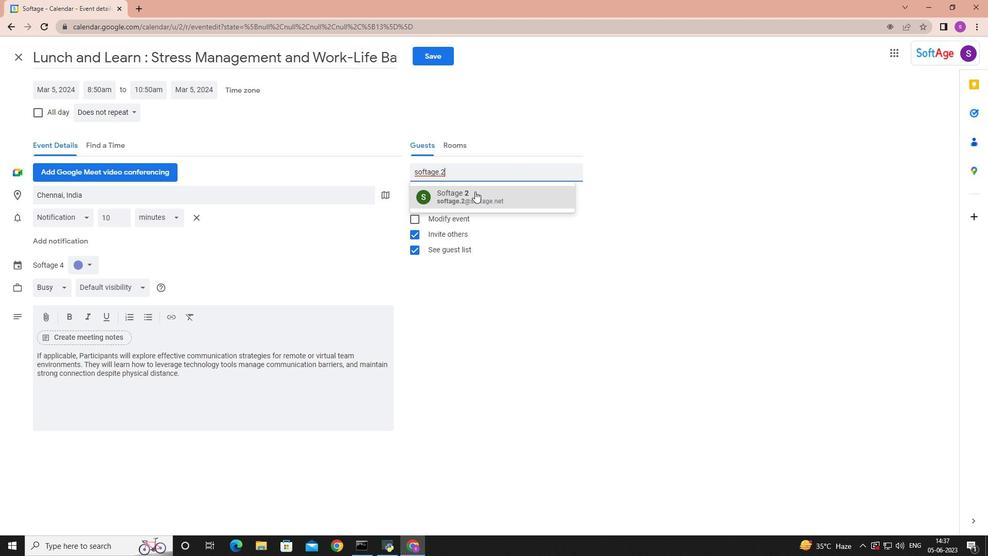 
Action: Mouse pressed left at (462, 196)
Screenshot: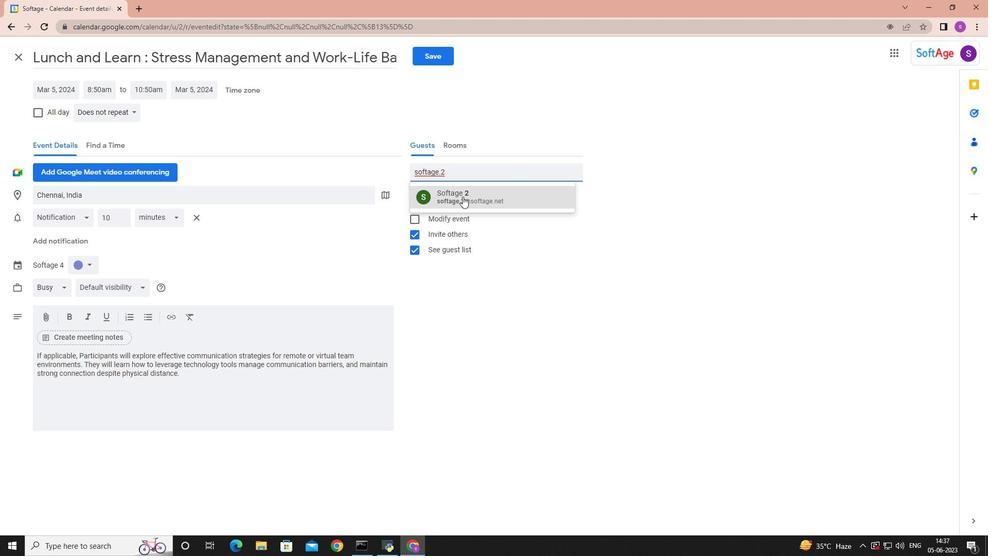 
Action: Mouse moved to (462, 196)
Screenshot: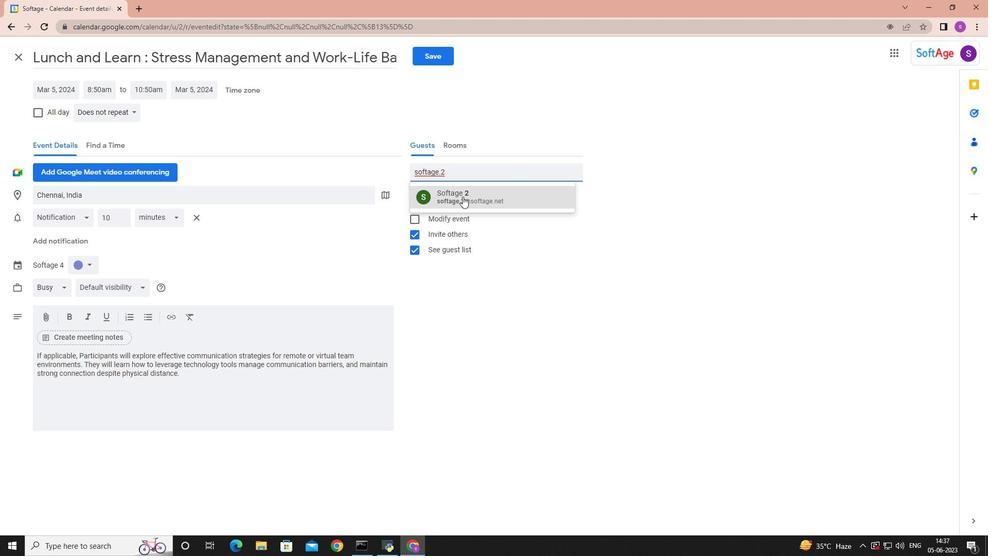 
Action: Key pressed softage.3
Screenshot: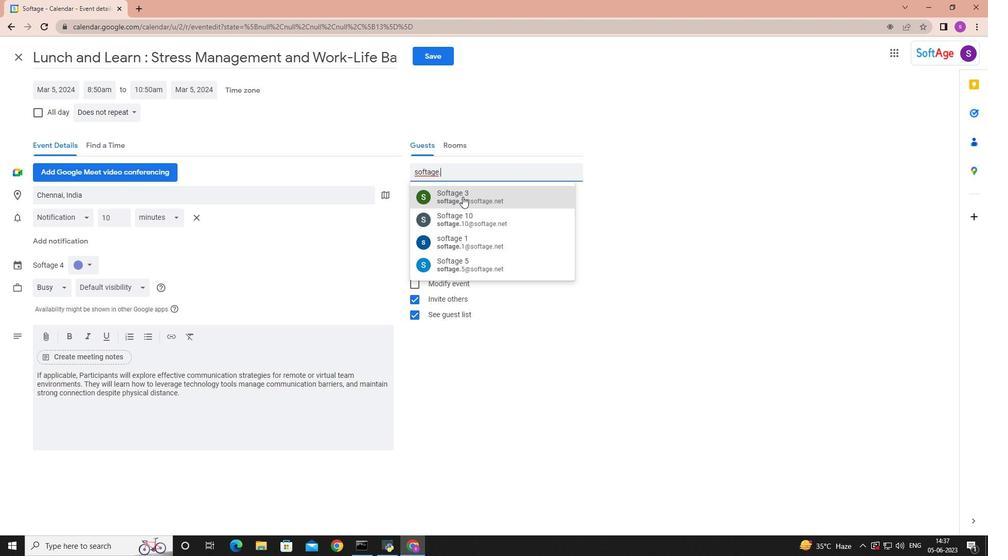 
Action: Mouse pressed left at (462, 196)
Screenshot: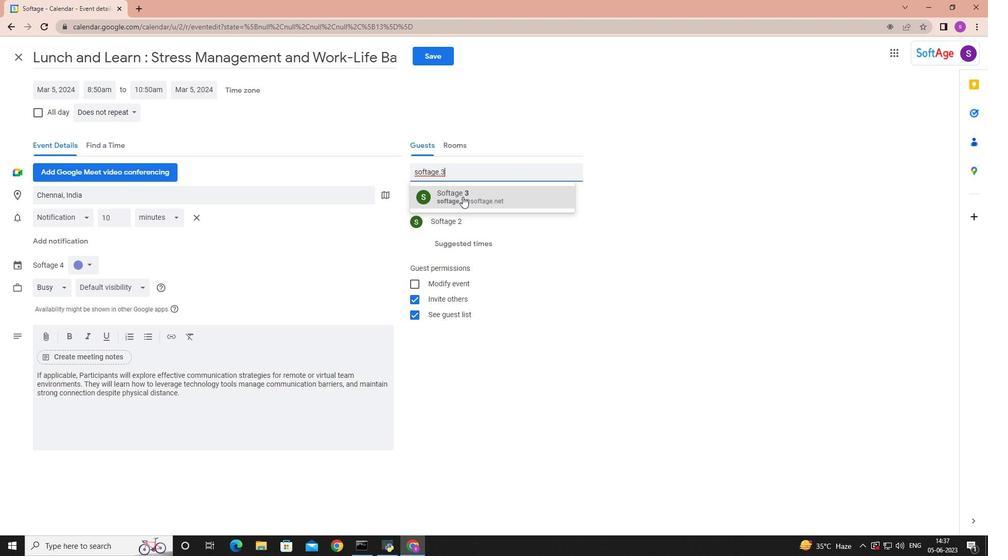 
Action: Mouse moved to (134, 111)
Screenshot: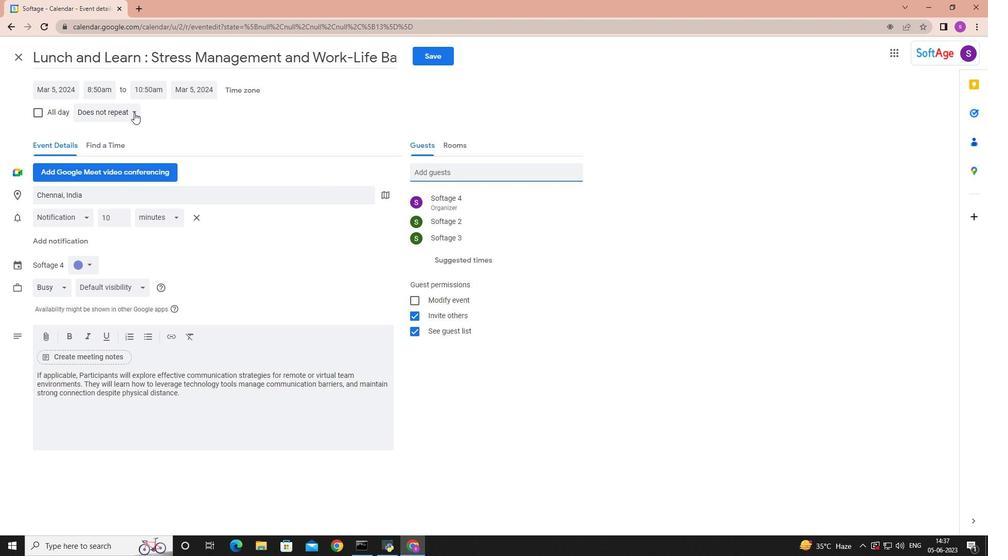
Action: Mouse pressed left at (134, 111)
Screenshot: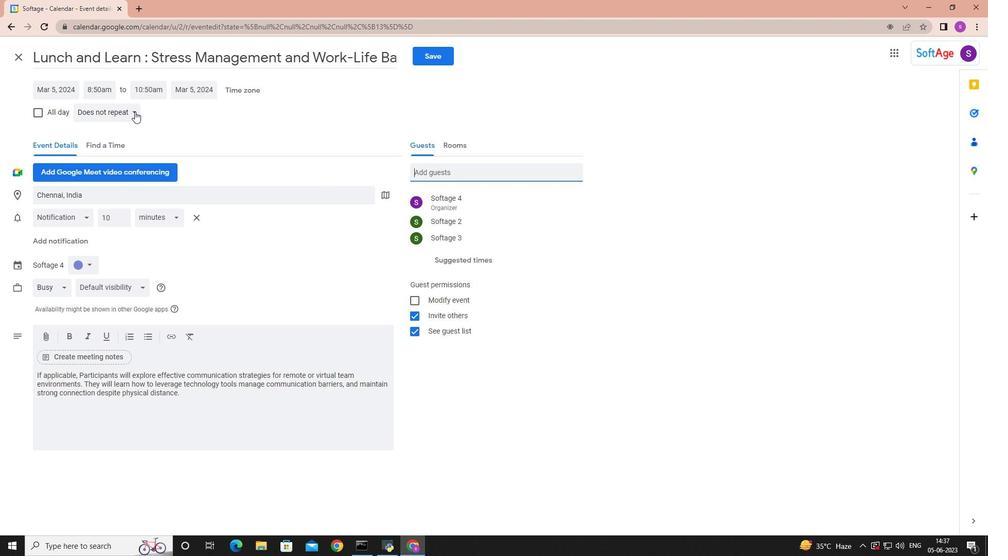 
Action: Mouse moved to (131, 130)
Screenshot: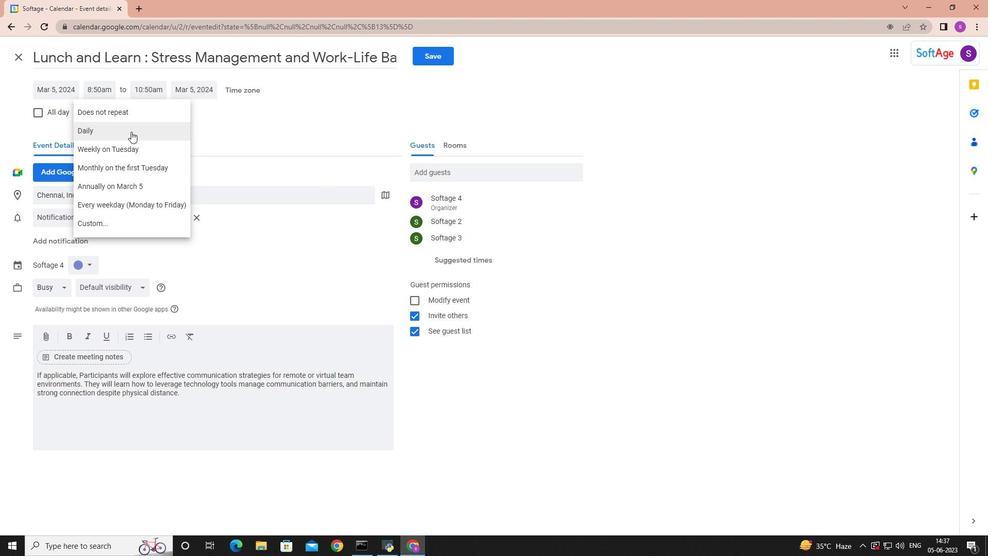 
Action: Mouse pressed left at (131, 130)
Screenshot: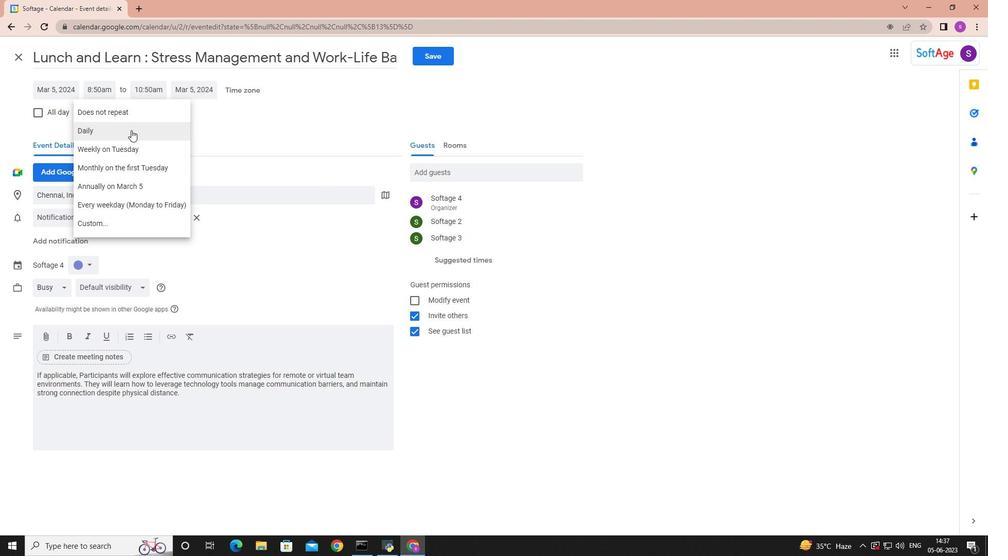 
Action: Mouse moved to (430, 54)
Screenshot: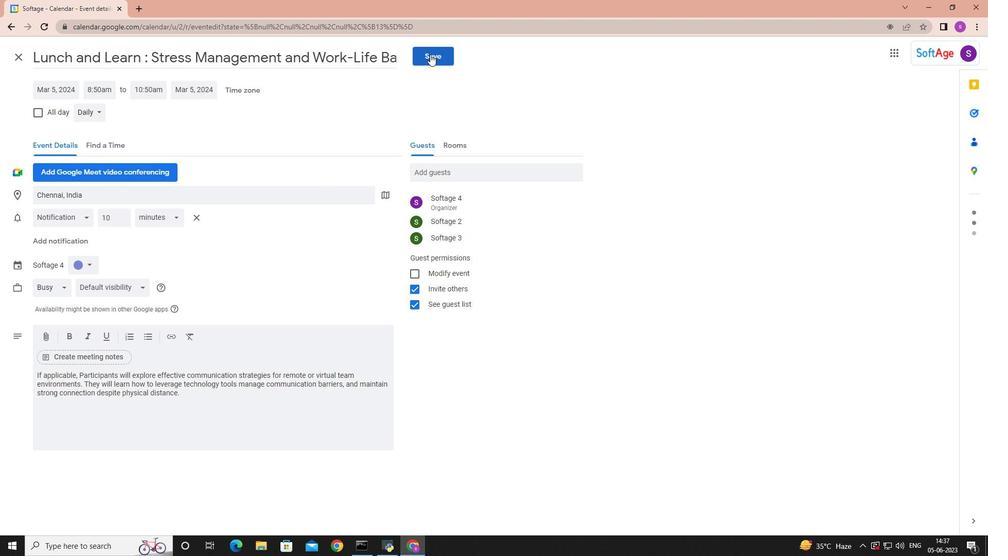 
Action: Mouse pressed left at (430, 54)
Screenshot: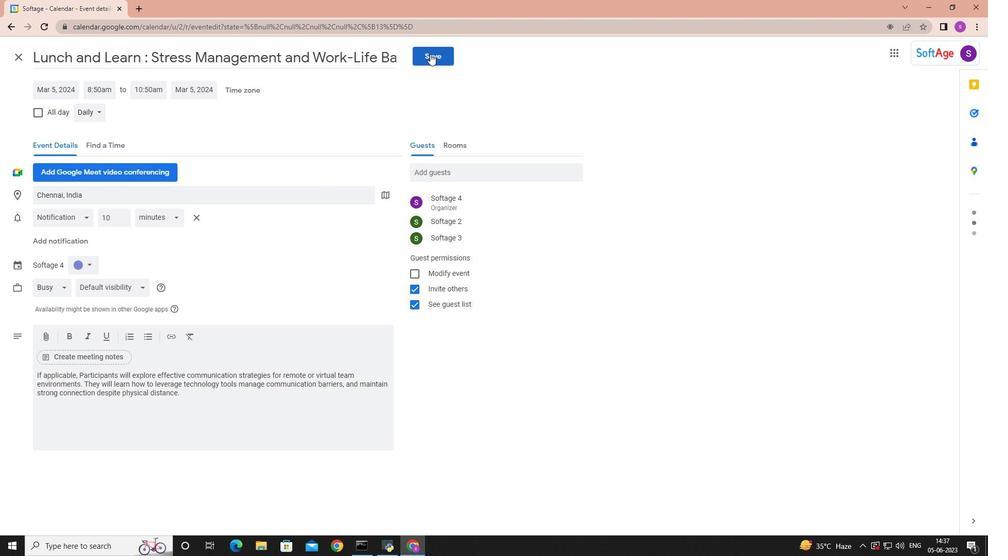
Action: Mouse moved to (596, 309)
Screenshot: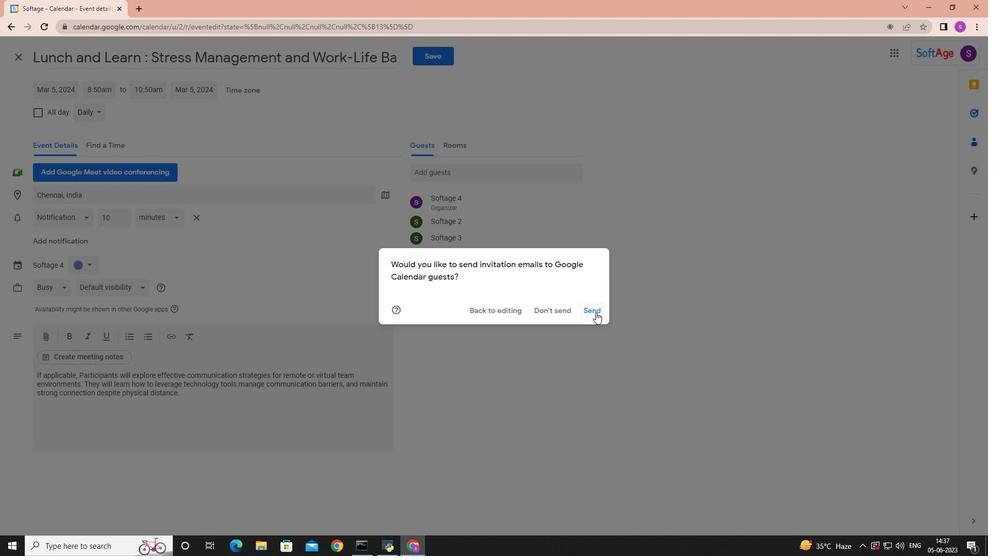 
Action: Mouse pressed left at (596, 309)
Screenshot: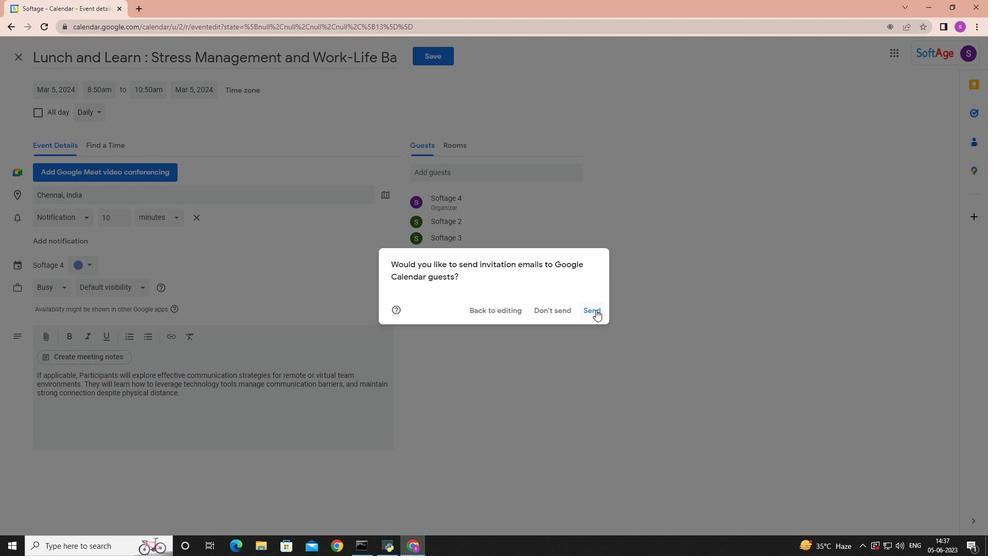 
